 Task: Search one way flight ticket for 3 adults, 3 children in premium economy from Watertown: Watertown International Airport to Gillette: Gillette Campbell County Airport on 5-1-2023. Choice of flights is JetBlue. Outbound departure time preference is 8:45. 
Action: Mouse moved to (233, 262)
Screenshot: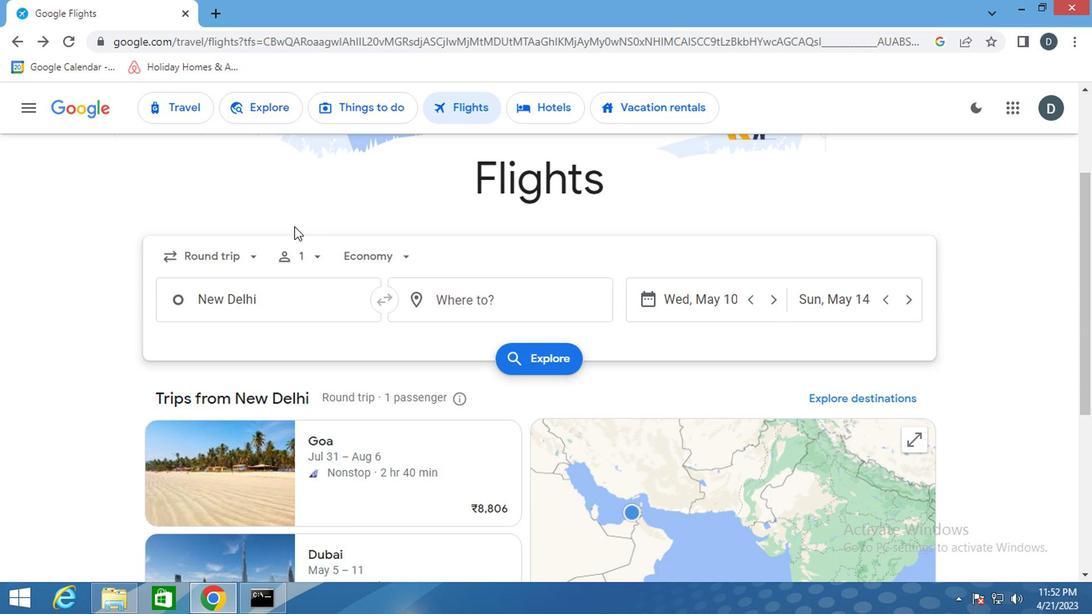 
Action: Mouse pressed left at (233, 262)
Screenshot: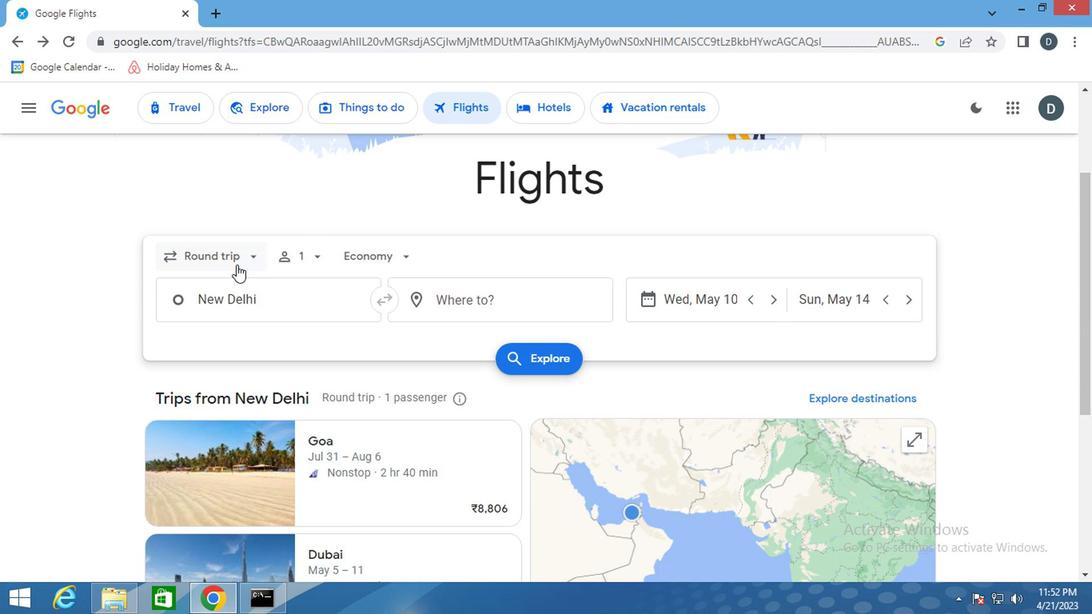 
Action: Mouse moved to (241, 334)
Screenshot: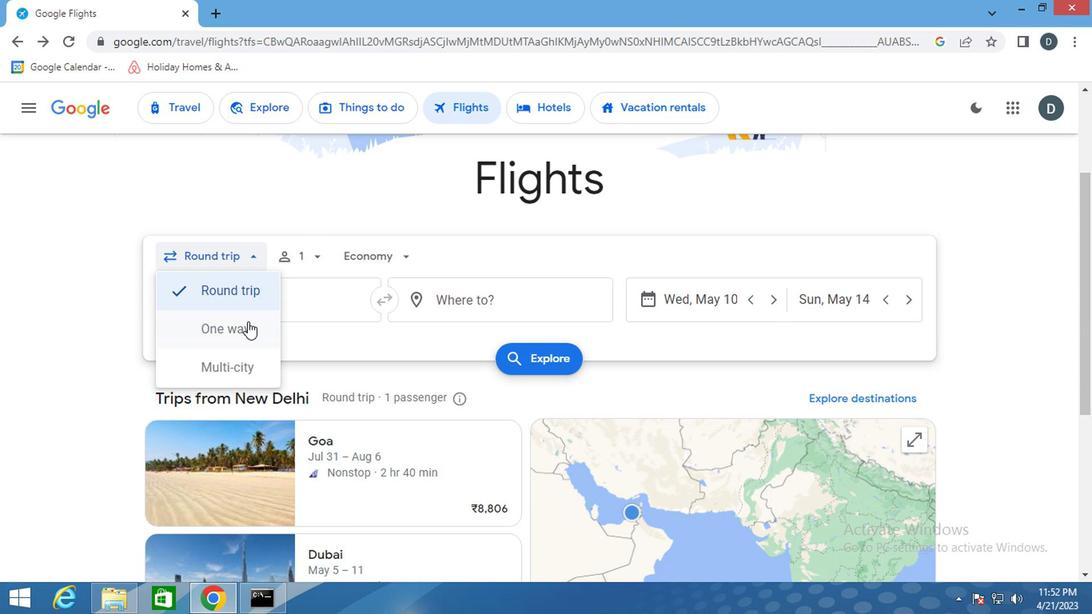 
Action: Mouse pressed left at (241, 334)
Screenshot: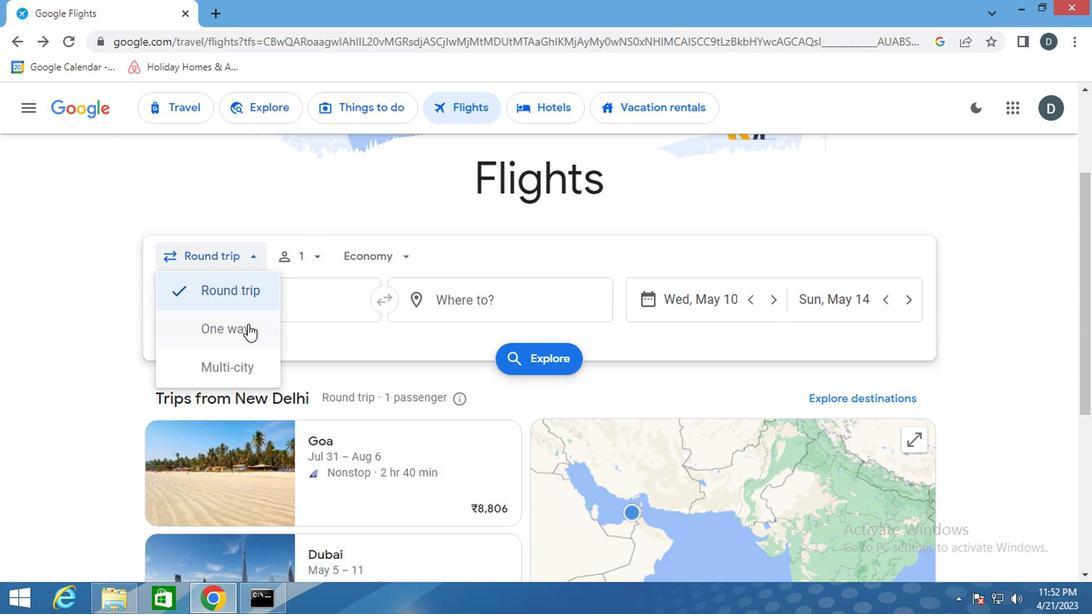 
Action: Mouse moved to (310, 258)
Screenshot: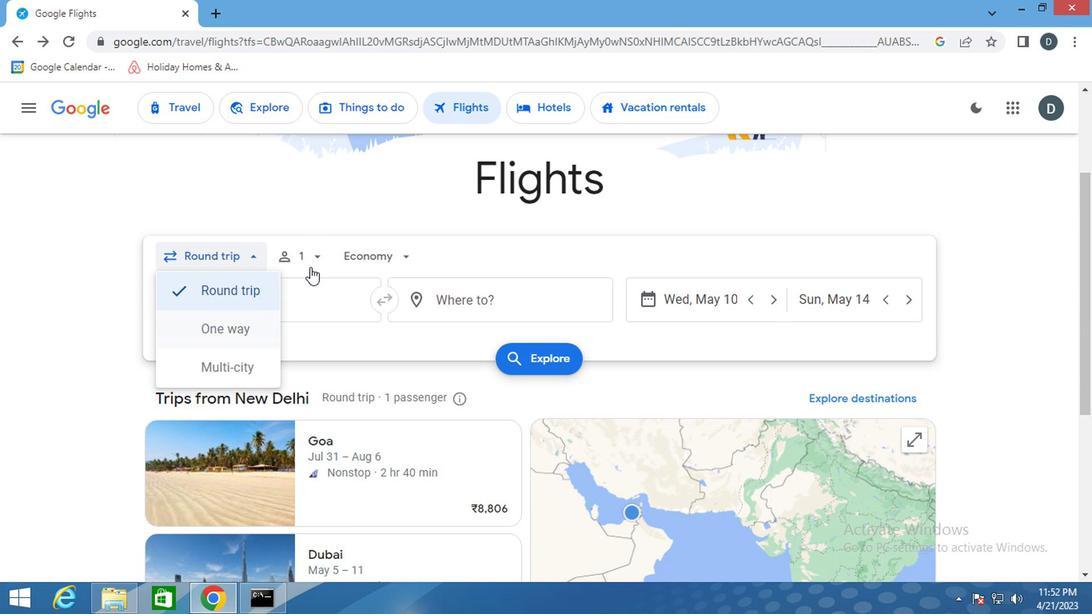 
Action: Mouse pressed left at (310, 258)
Screenshot: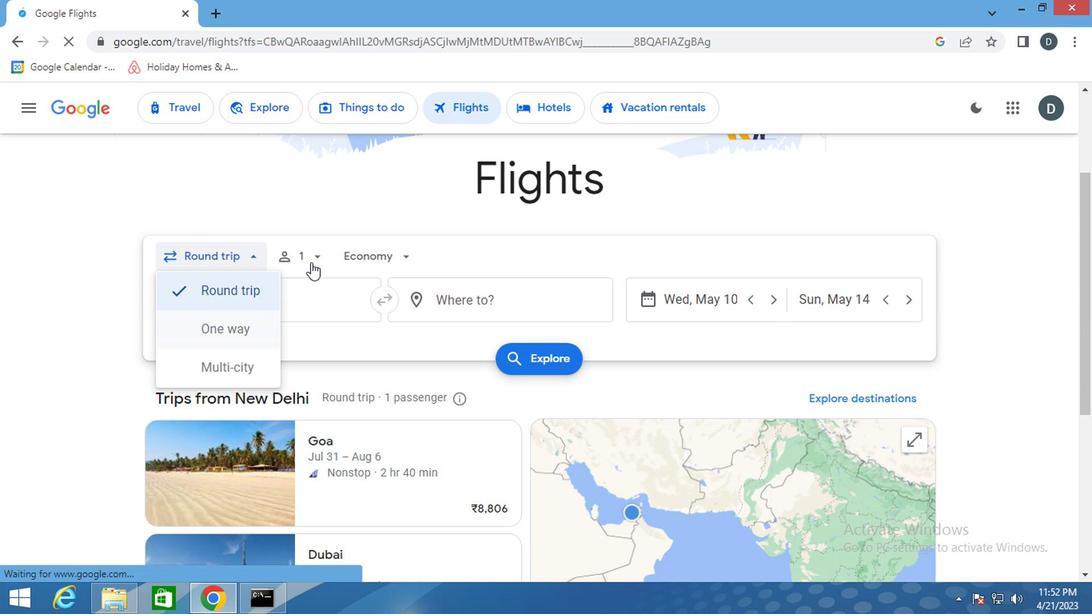 
Action: Mouse moved to (421, 291)
Screenshot: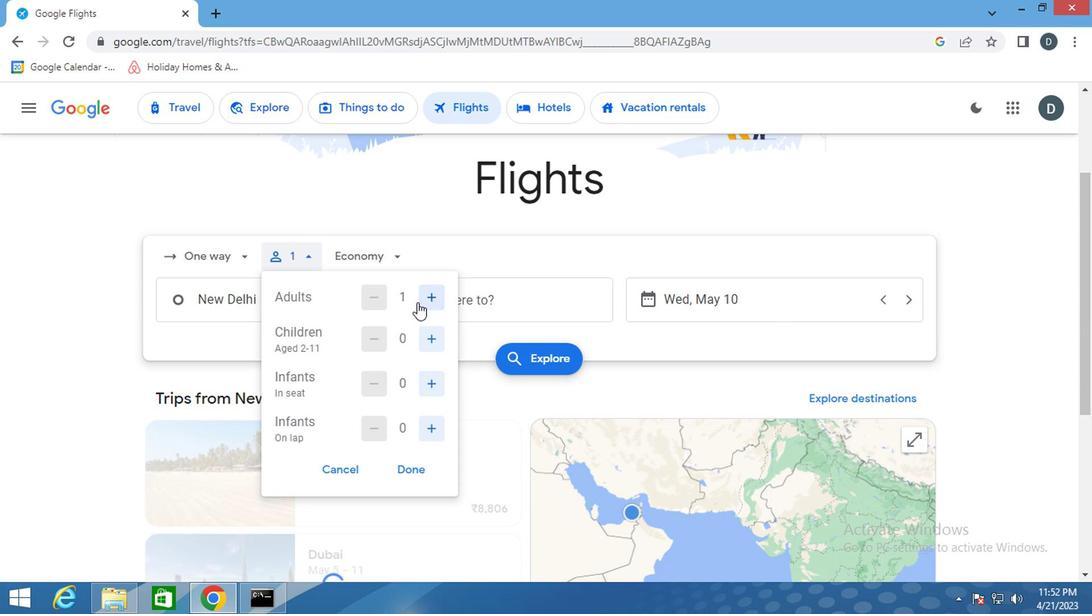 
Action: Mouse pressed left at (421, 291)
Screenshot: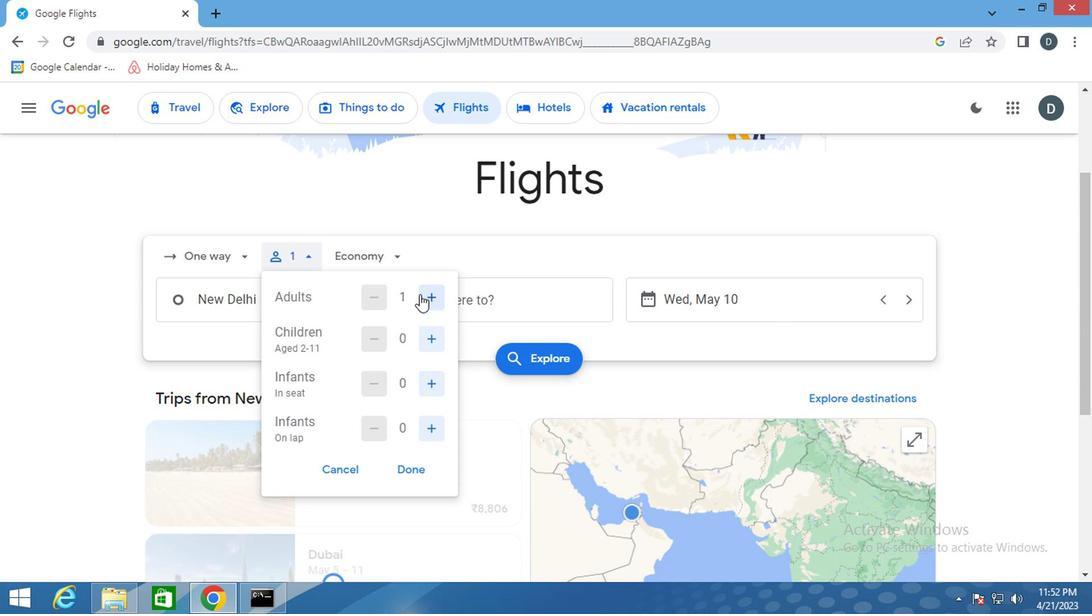 
Action: Mouse pressed left at (421, 291)
Screenshot: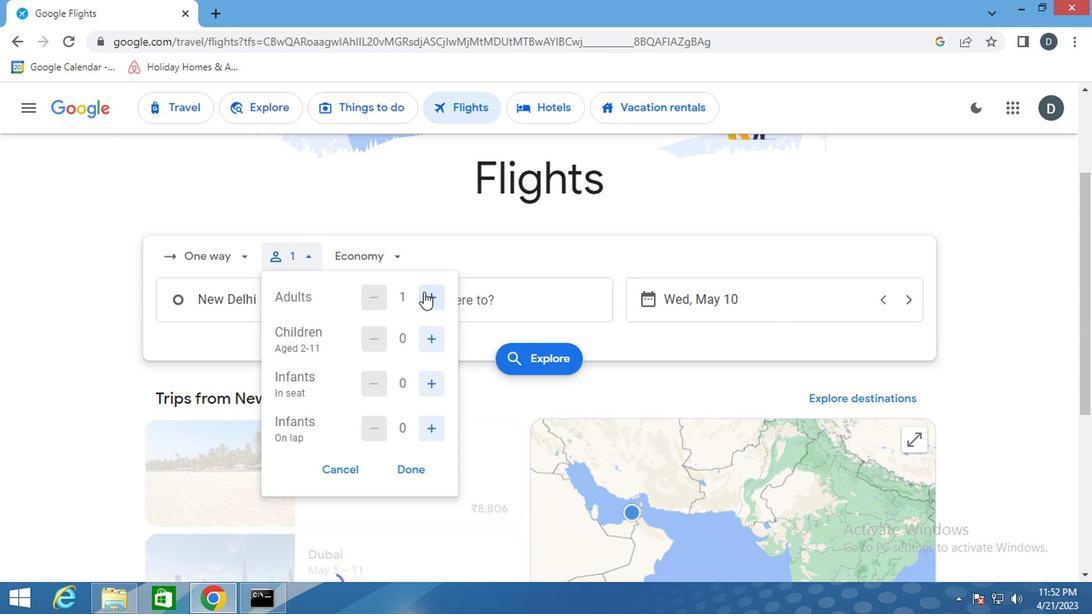 
Action: Mouse moved to (423, 344)
Screenshot: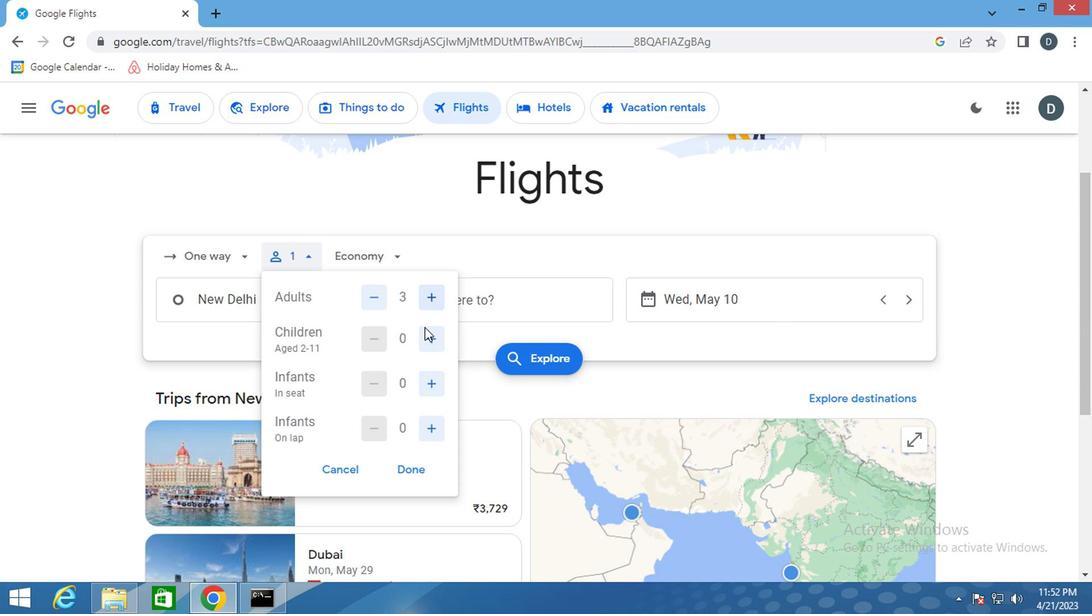 
Action: Mouse pressed left at (423, 344)
Screenshot: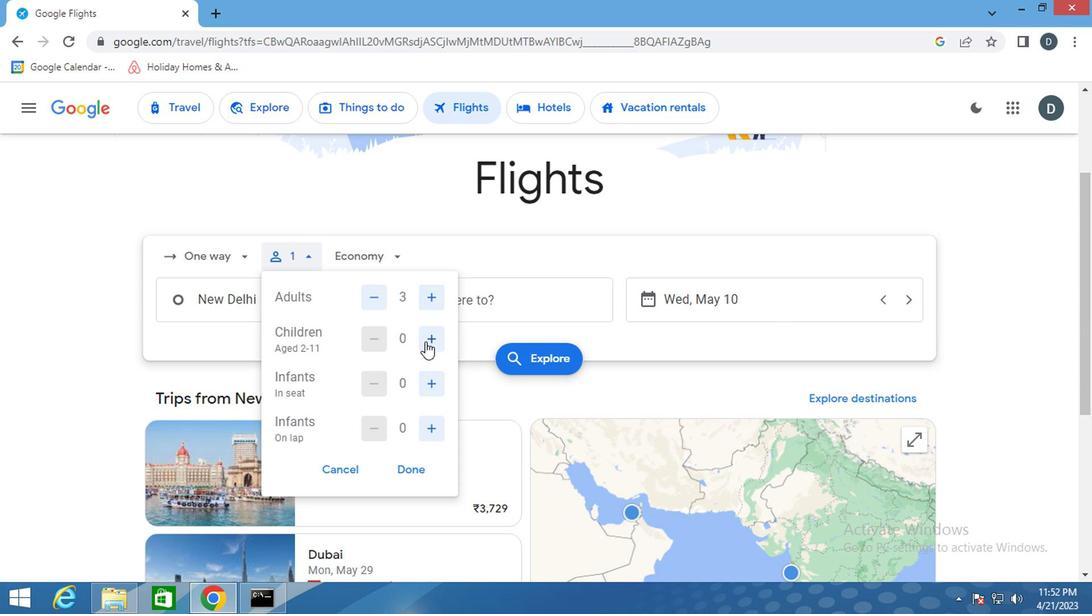 
Action: Mouse pressed left at (423, 344)
Screenshot: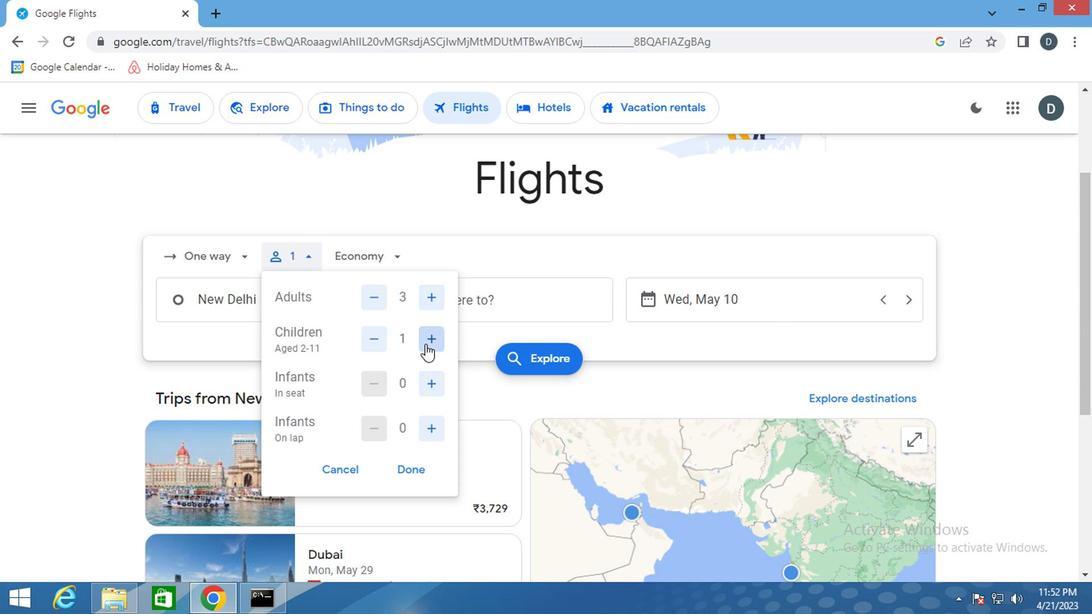 
Action: Mouse pressed left at (423, 344)
Screenshot: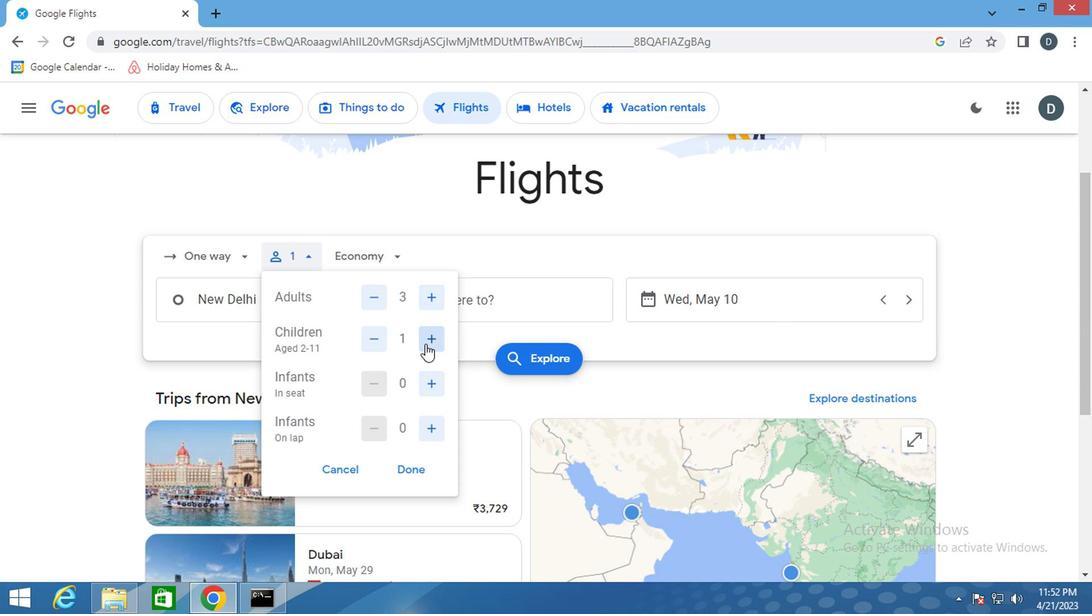 
Action: Mouse moved to (410, 477)
Screenshot: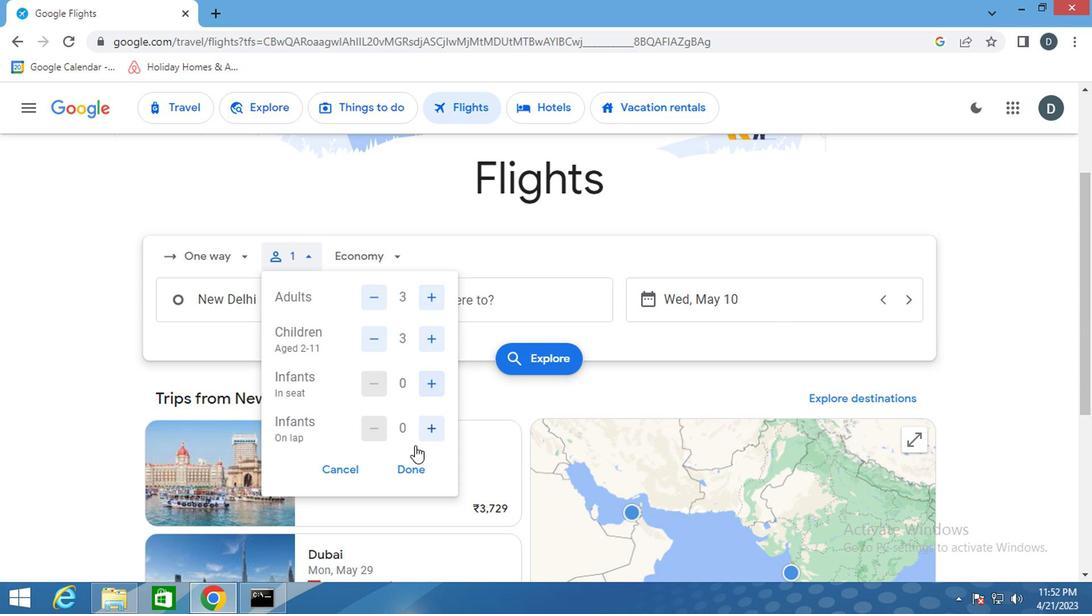 
Action: Mouse pressed left at (410, 477)
Screenshot: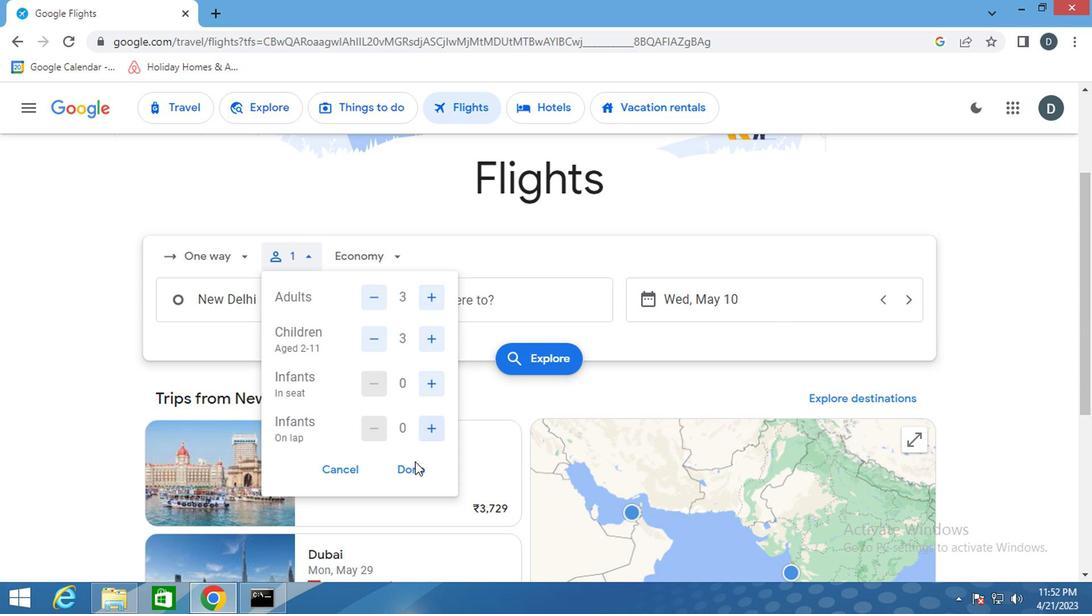 
Action: Mouse moved to (370, 259)
Screenshot: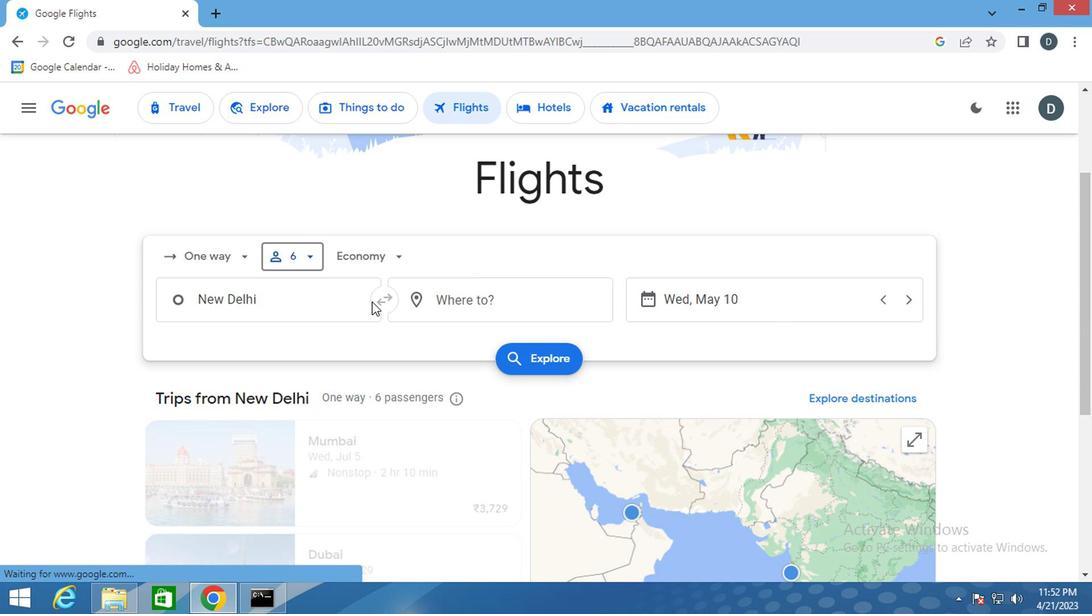 
Action: Mouse pressed left at (370, 259)
Screenshot: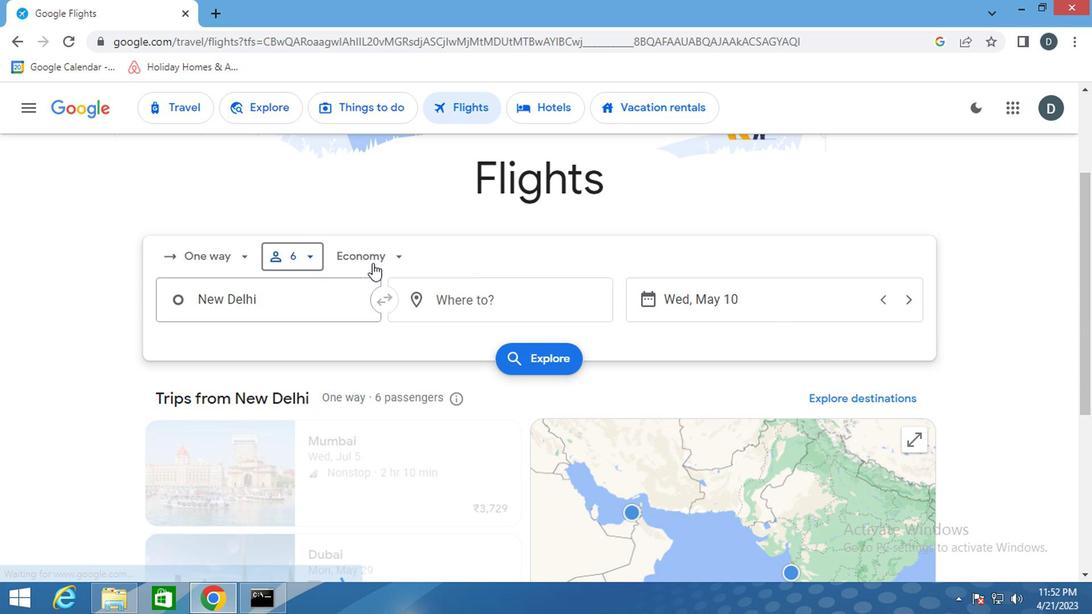 
Action: Mouse moved to (445, 335)
Screenshot: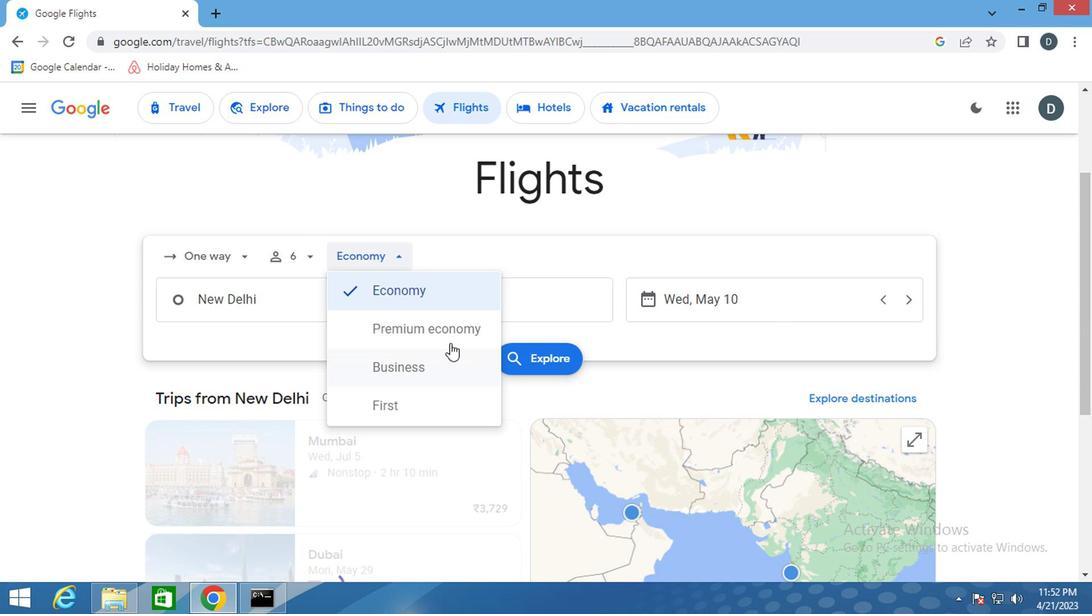 
Action: Mouse pressed left at (445, 335)
Screenshot: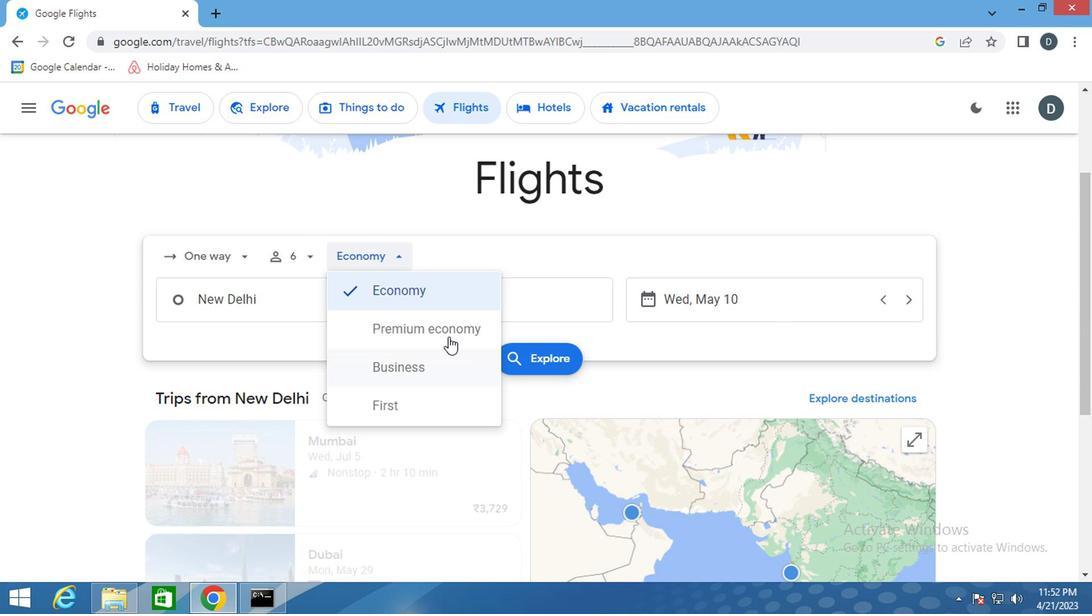 
Action: Mouse moved to (280, 304)
Screenshot: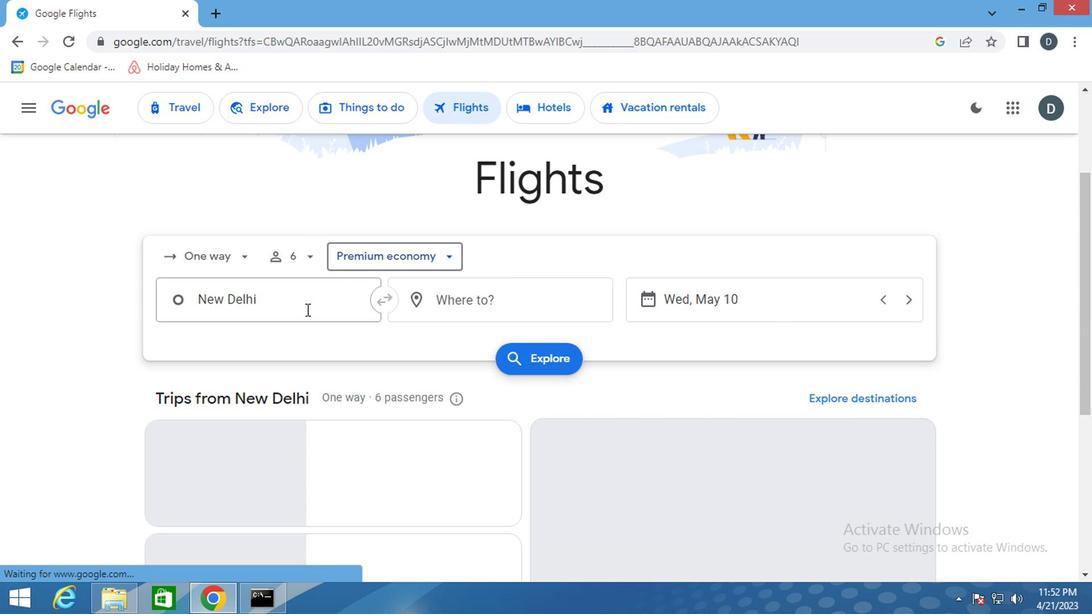 
Action: Mouse pressed left at (280, 304)
Screenshot: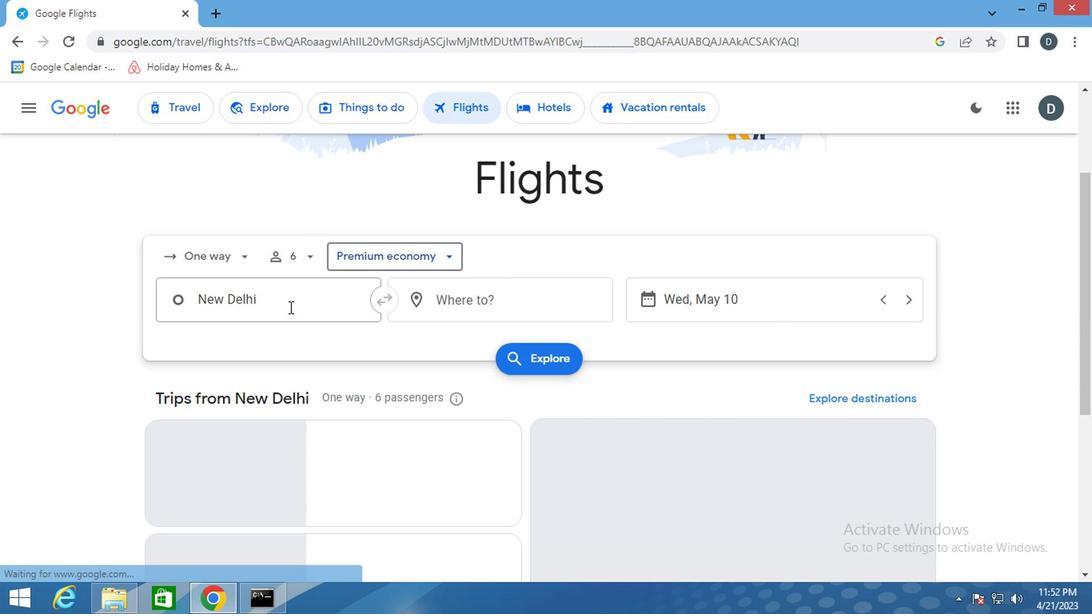
Action: Mouse moved to (294, 303)
Screenshot: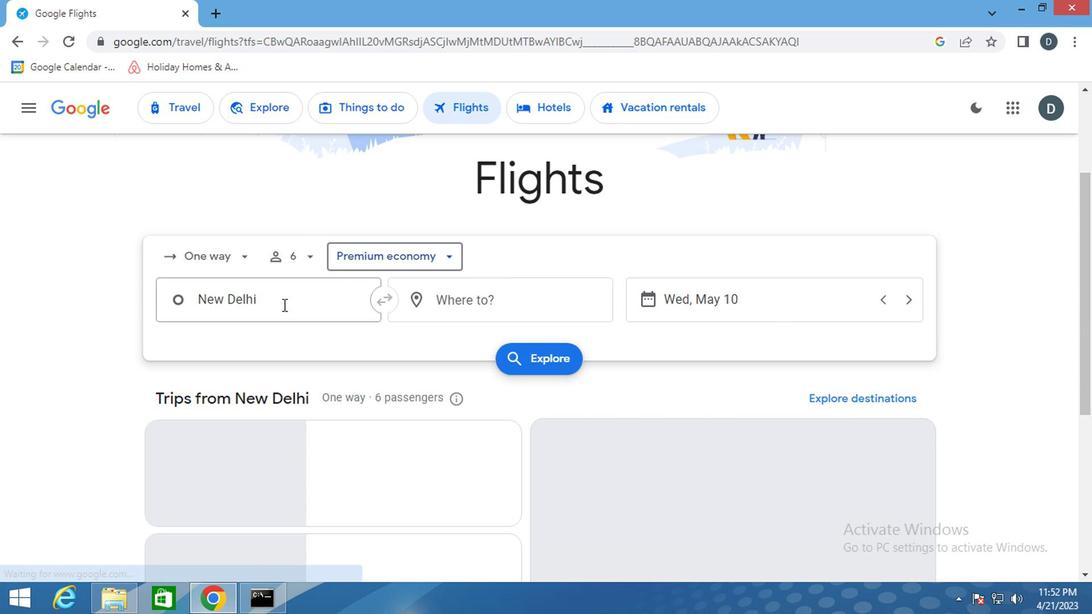 
Action: Key pressed <Key.shift>WATERTOWN
Screenshot: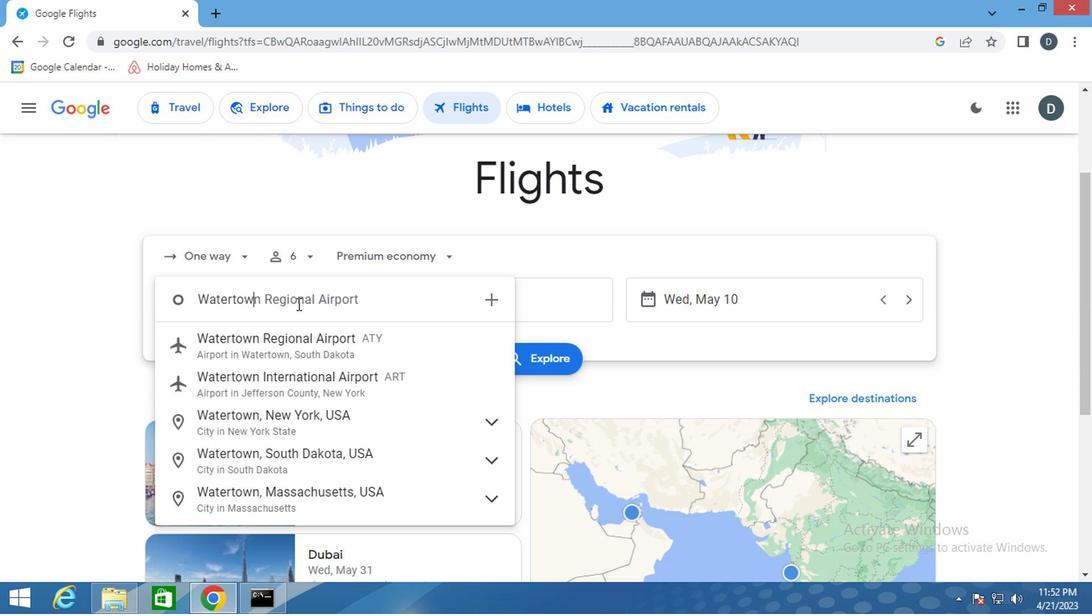 
Action: Mouse moved to (409, 384)
Screenshot: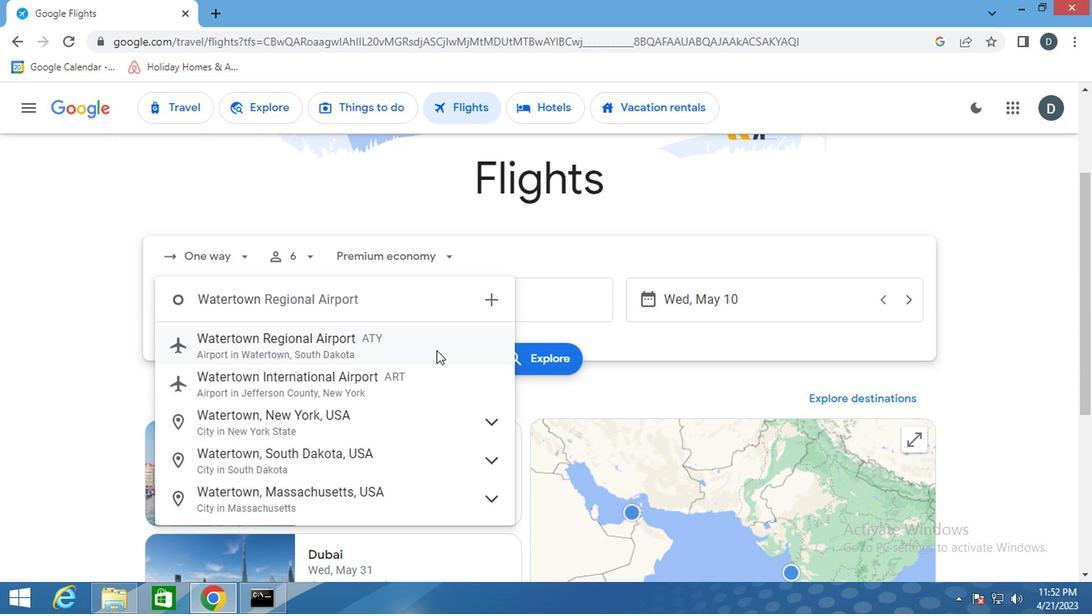 
Action: Mouse pressed left at (409, 384)
Screenshot: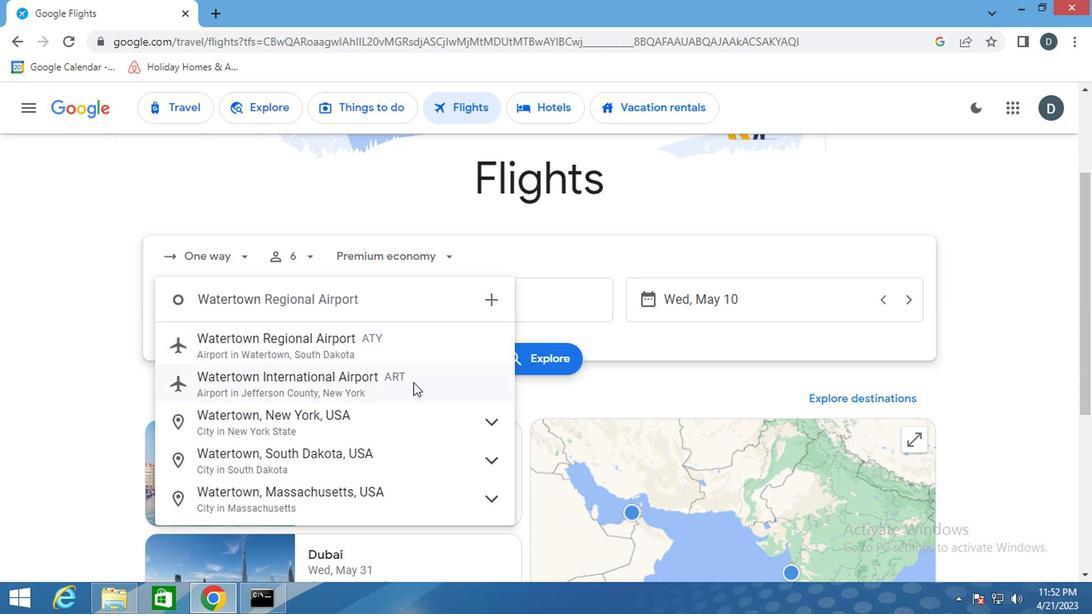 
Action: Mouse moved to (450, 291)
Screenshot: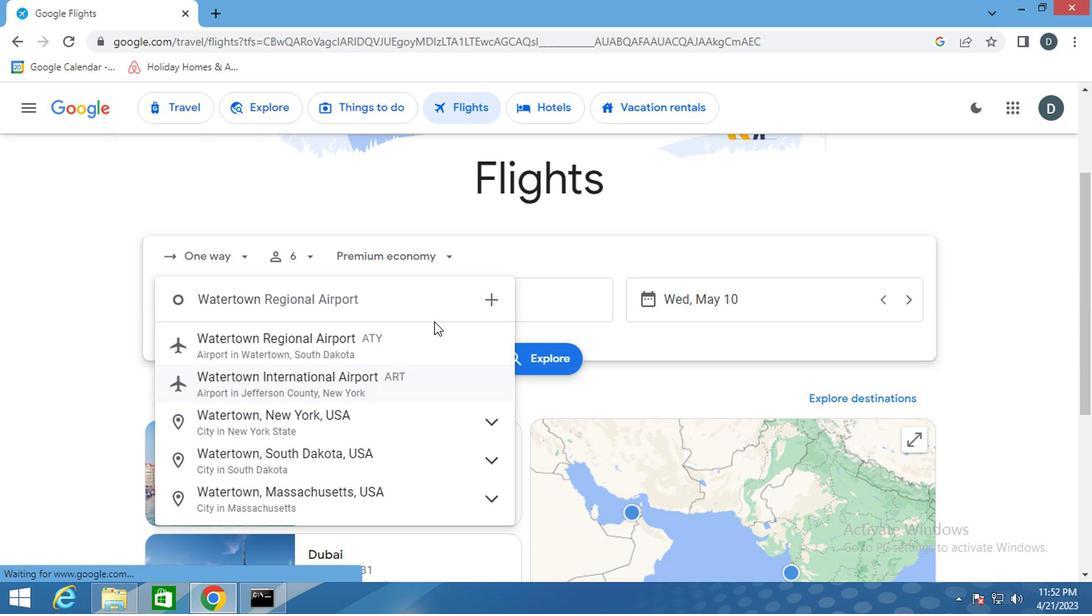 
Action: Mouse pressed left at (450, 291)
Screenshot: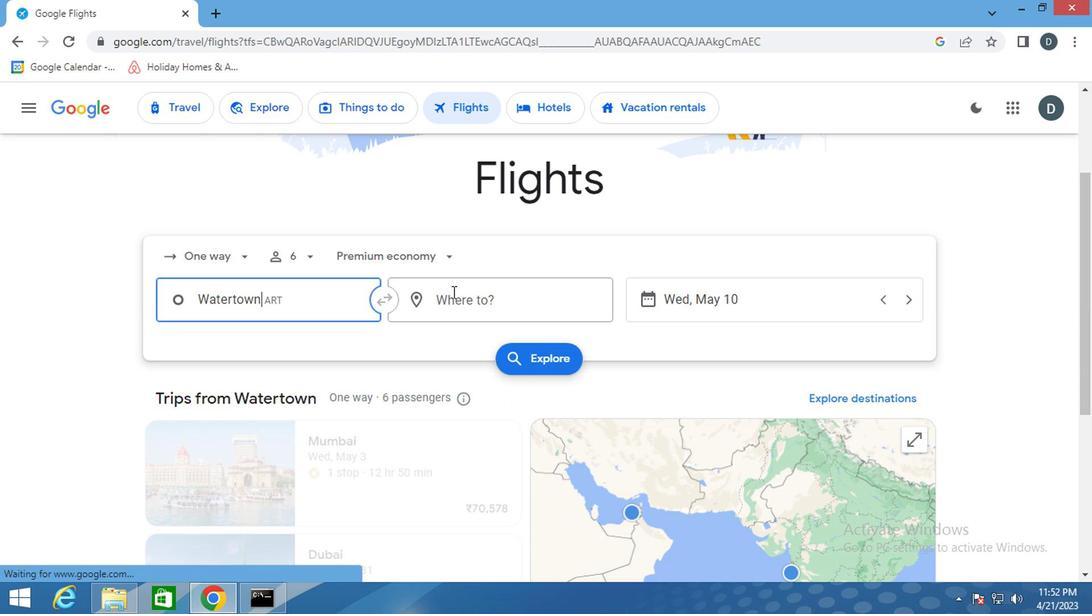 
Action: Mouse moved to (451, 290)
Screenshot: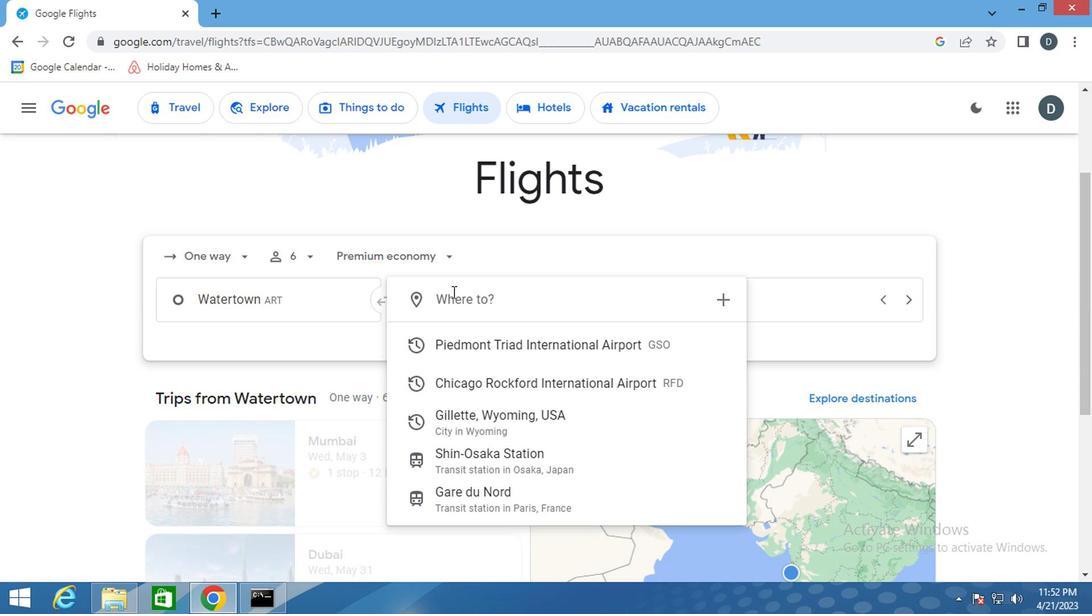 
Action: Key pressed <Key.shift>GILLETTE
Screenshot: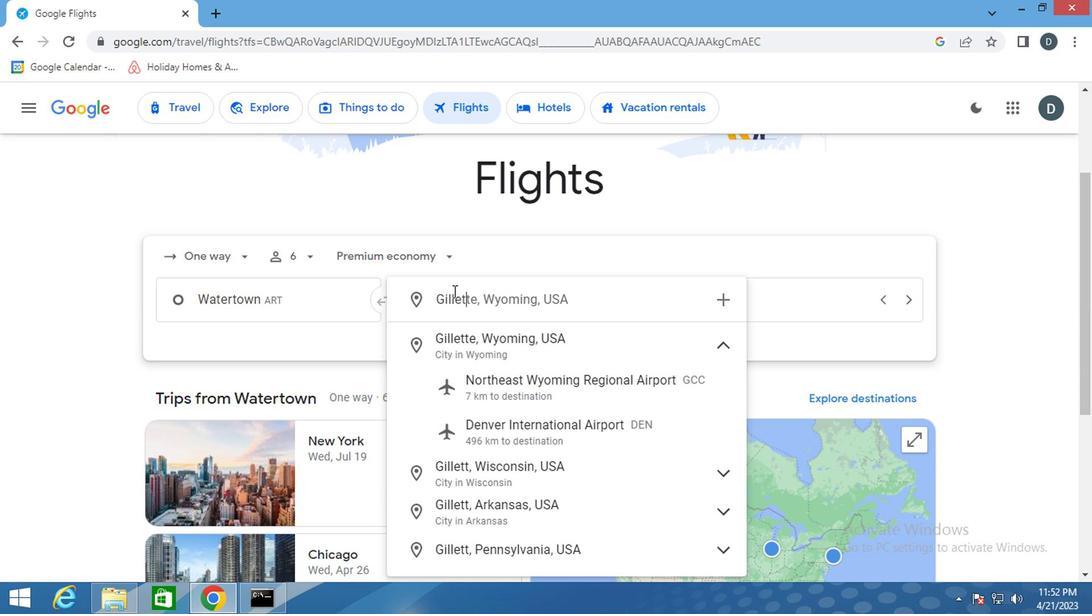 
Action: Mouse moved to (531, 347)
Screenshot: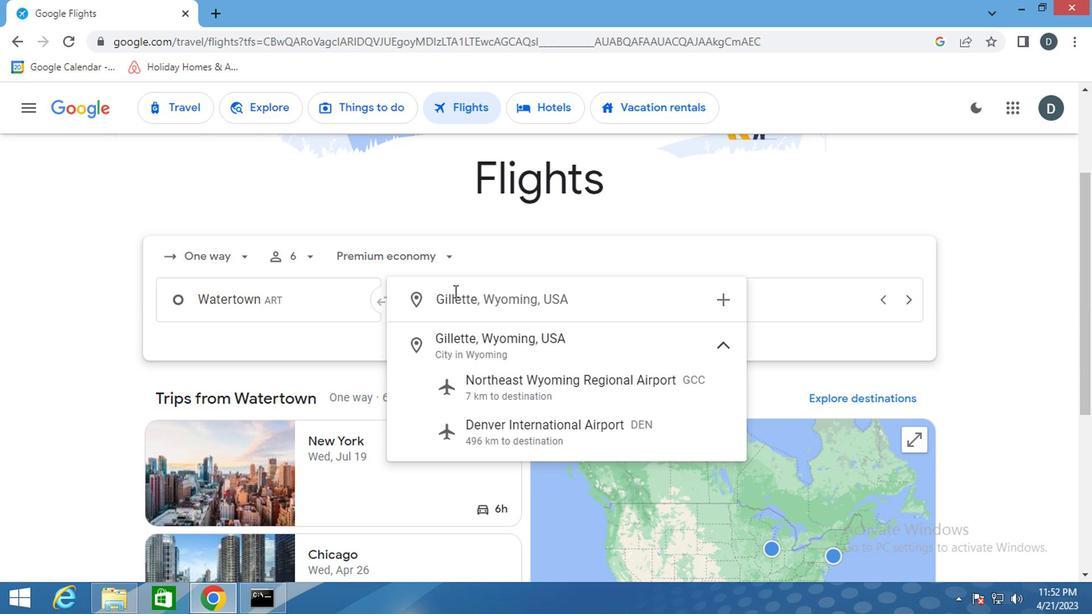 
Action: Mouse pressed left at (531, 347)
Screenshot: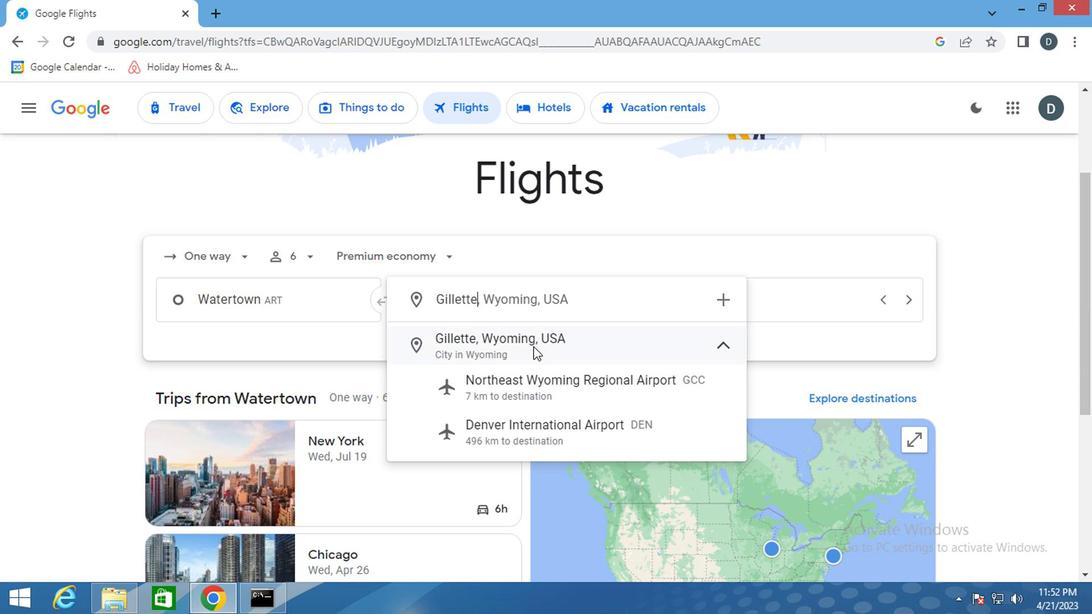 
Action: Mouse moved to (726, 294)
Screenshot: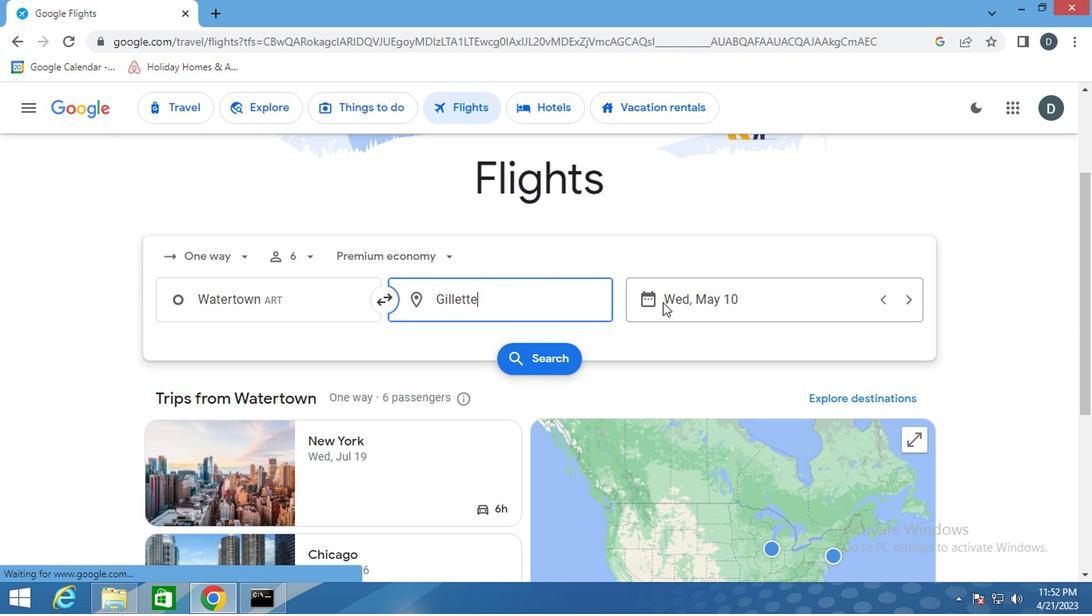 
Action: Mouse pressed left at (726, 294)
Screenshot: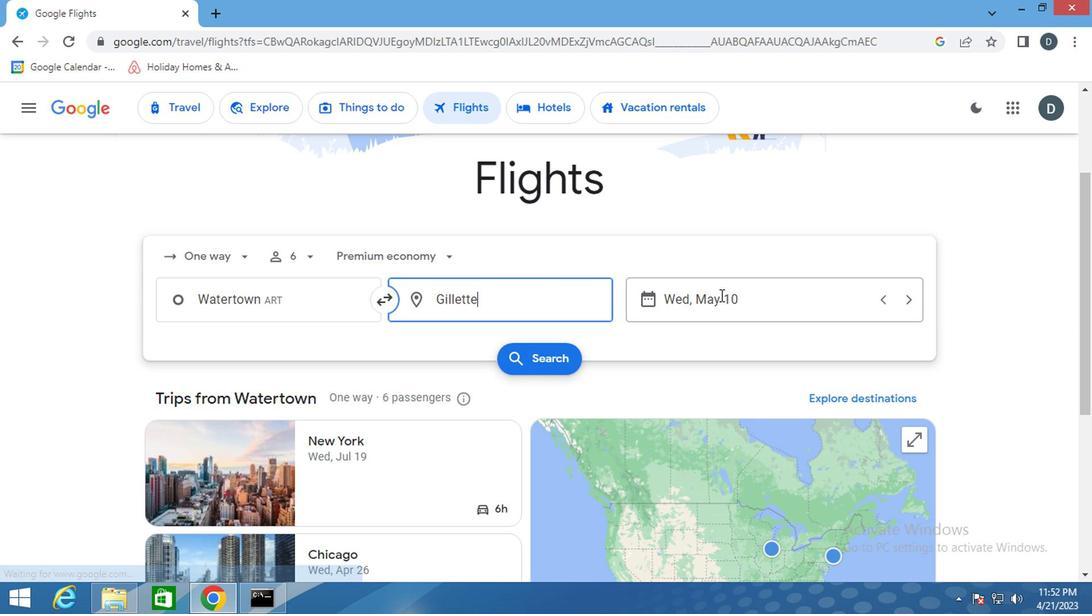 
Action: Mouse moved to (699, 284)
Screenshot: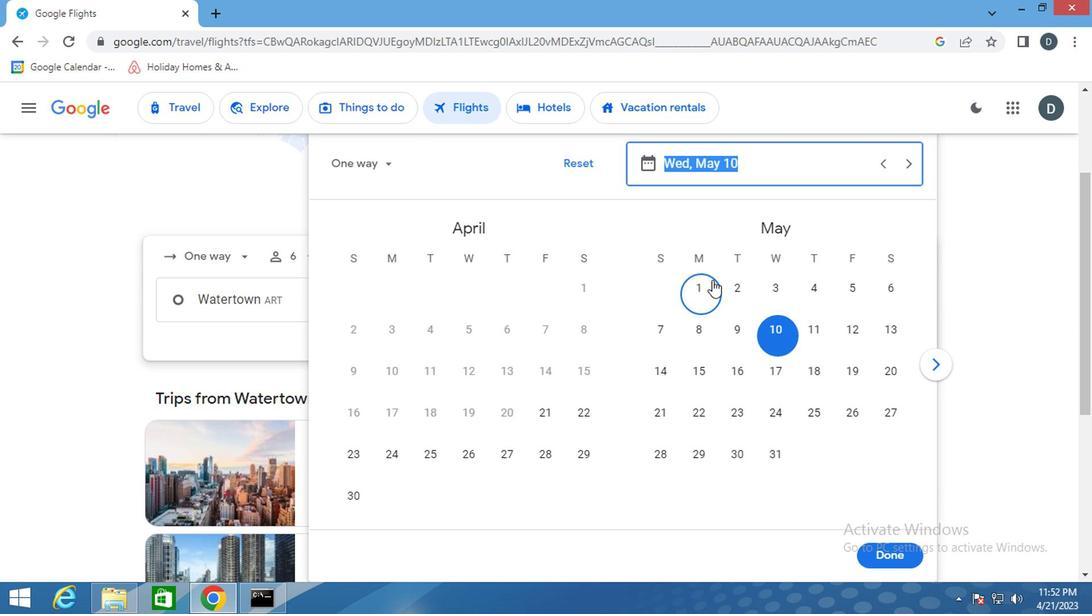 
Action: Mouse pressed left at (699, 284)
Screenshot: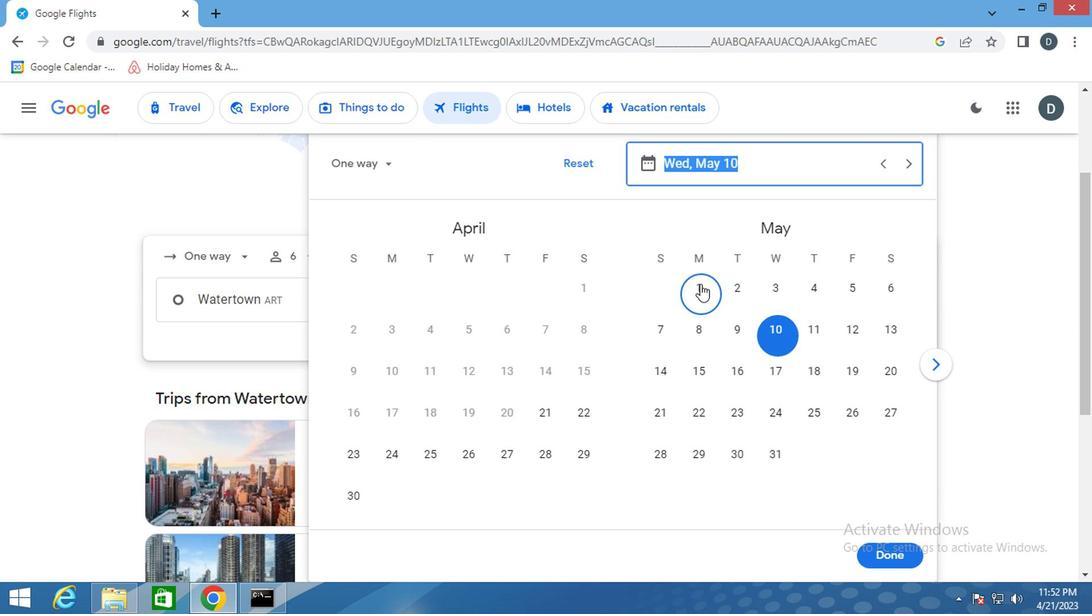 
Action: Mouse moved to (896, 555)
Screenshot: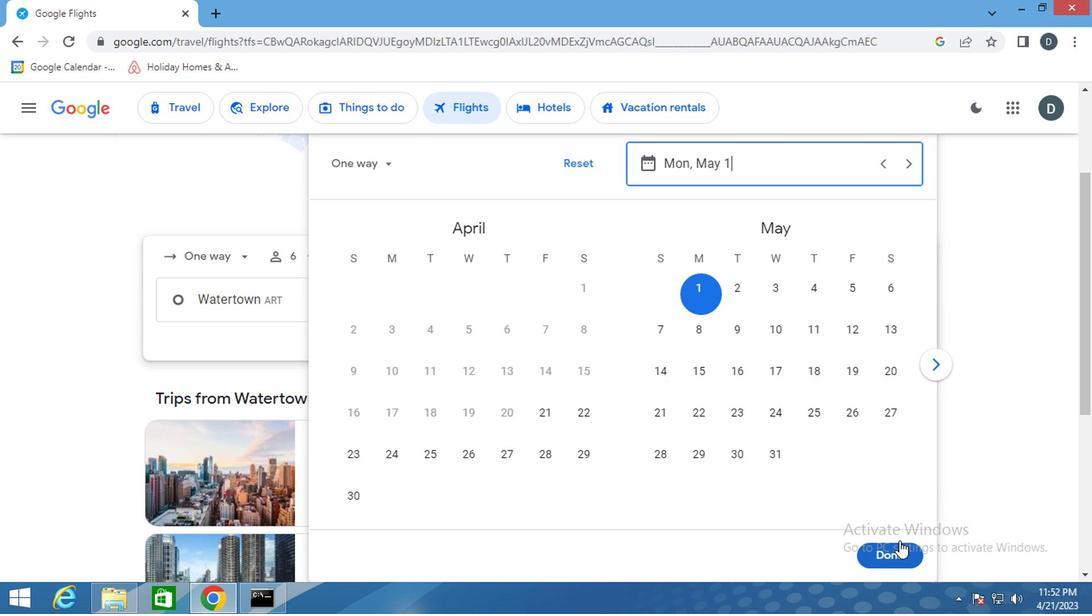 
Action: Mouse pressed left at (896, 555)
Screenshot: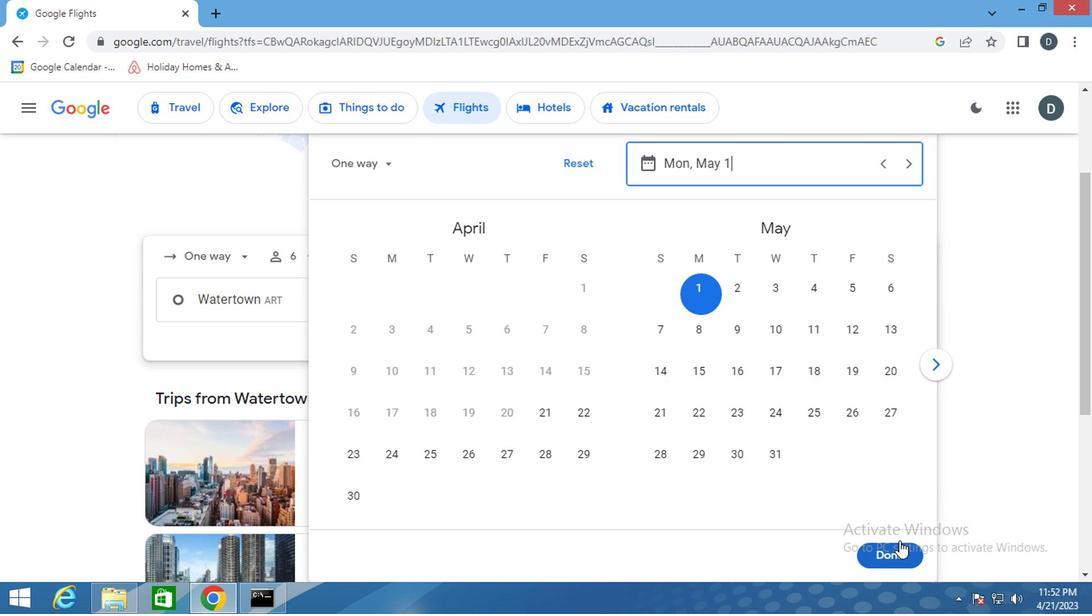 
Action: Mouse moved to (545, 358)
Screenshot: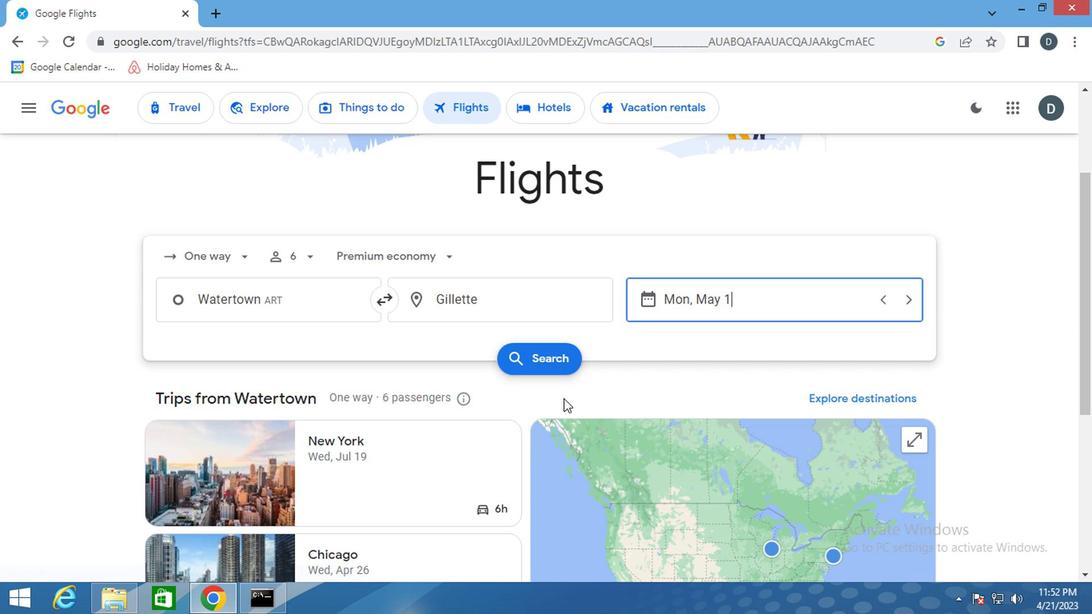 
Action: Mouse pressed left at (545, 358)
Screenshot: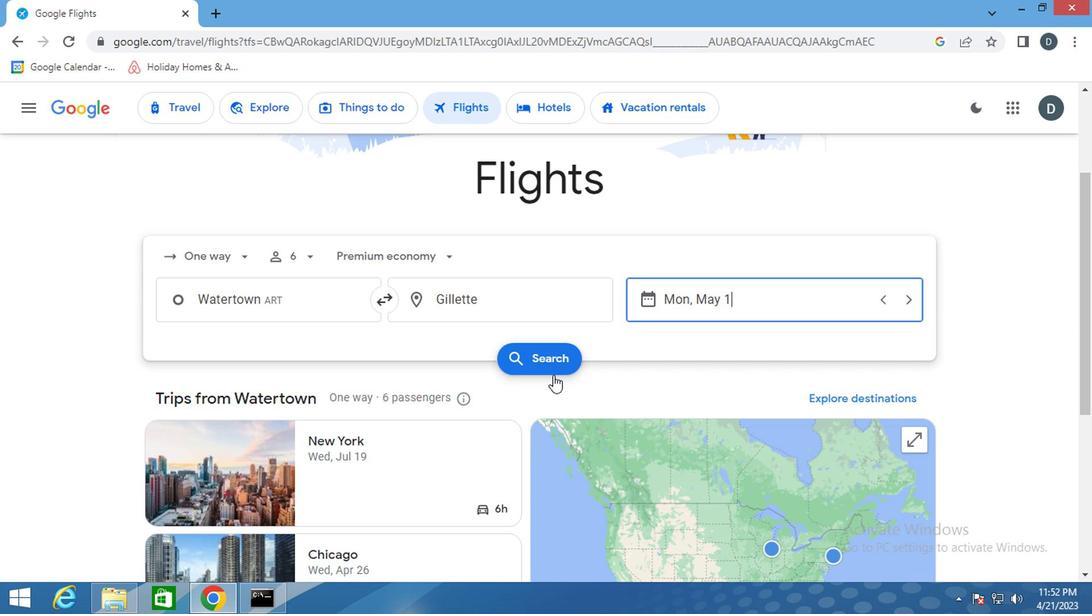 
Action: Mouse moved to (184, 254)
Screenshot: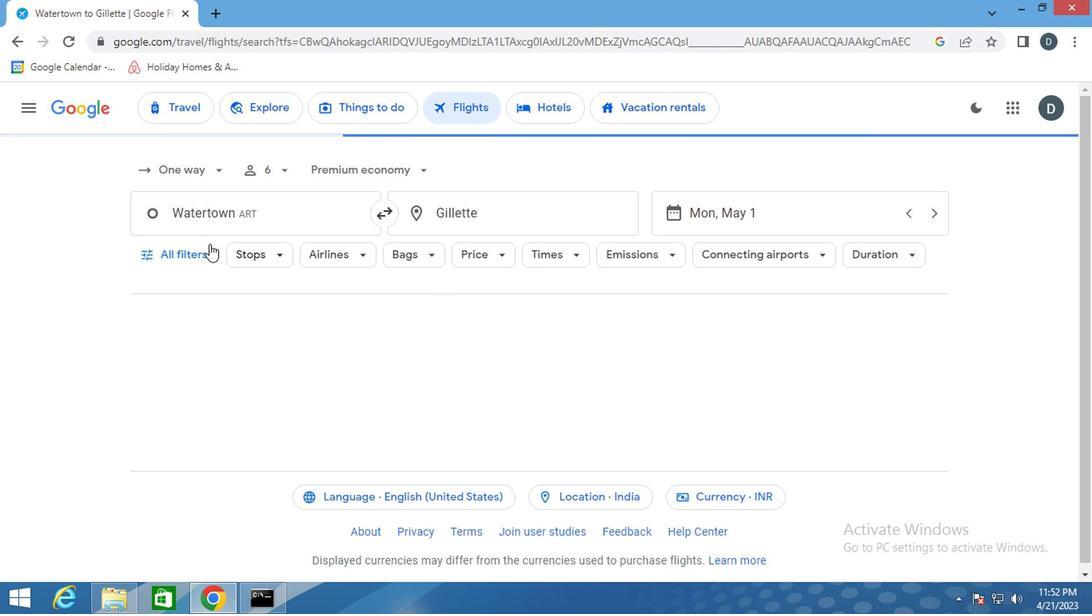 
Action: Mouse pressed left at (184, 254)
Screenshot: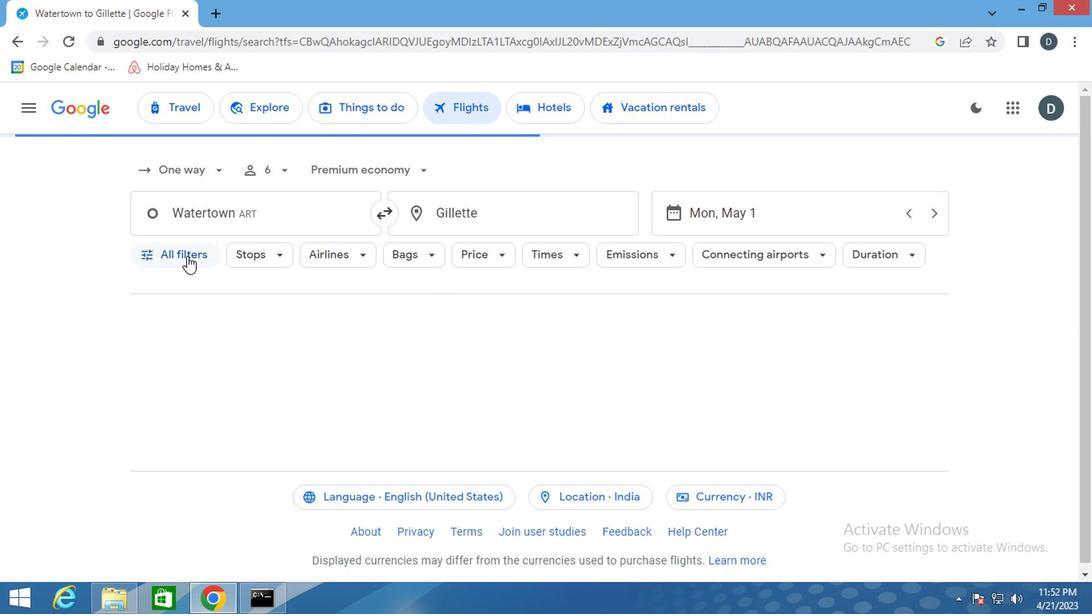 
Action: Mouse moved to (249, 434)
Screenshot: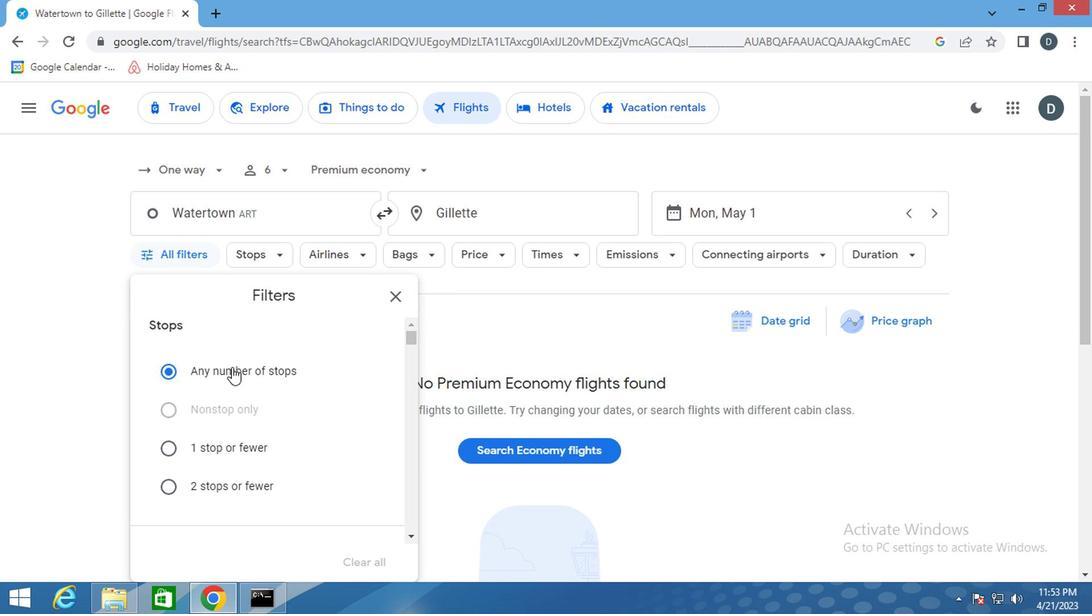 
Action: Mouse scrolled (249, 434) with delta (0, 0)
Screenshot: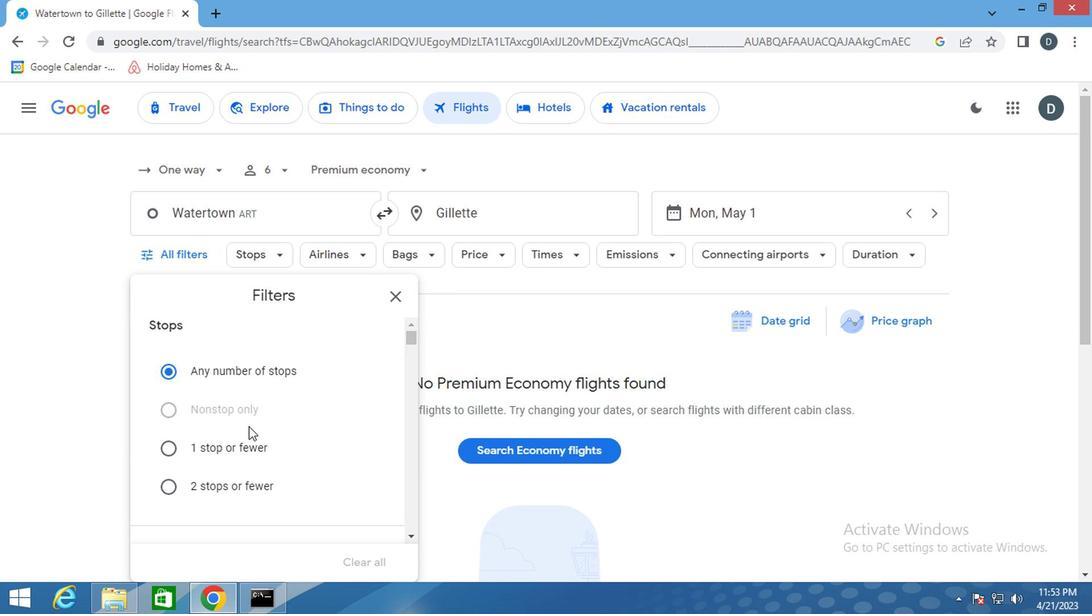 
Action: Mouse scrolled (249, 434) with delta (0, 0)
Screenshot: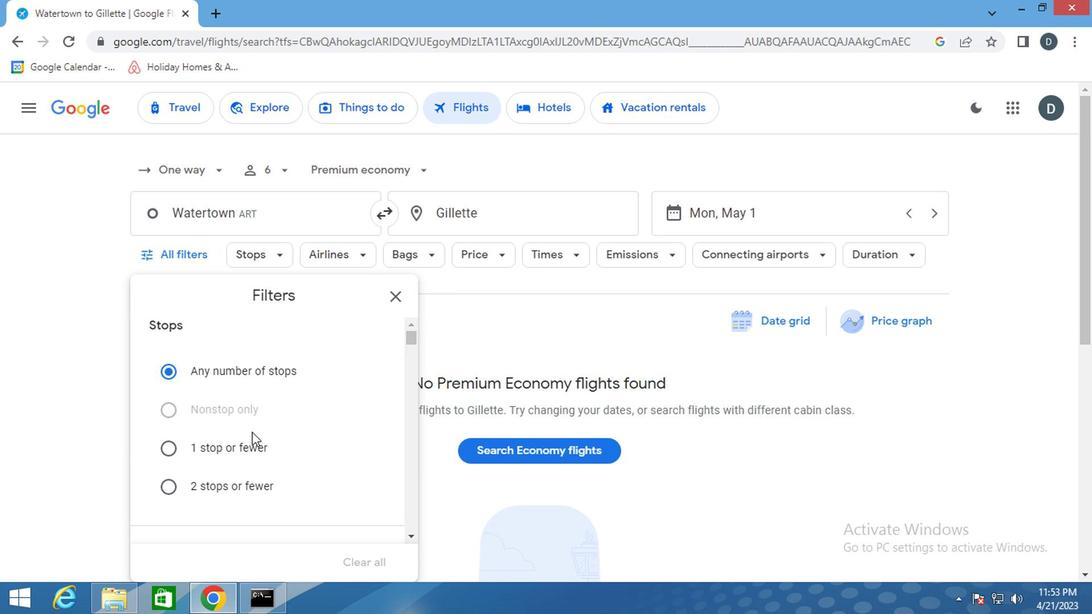 
Action: Mouse moved to (253, 430)
Screenshot: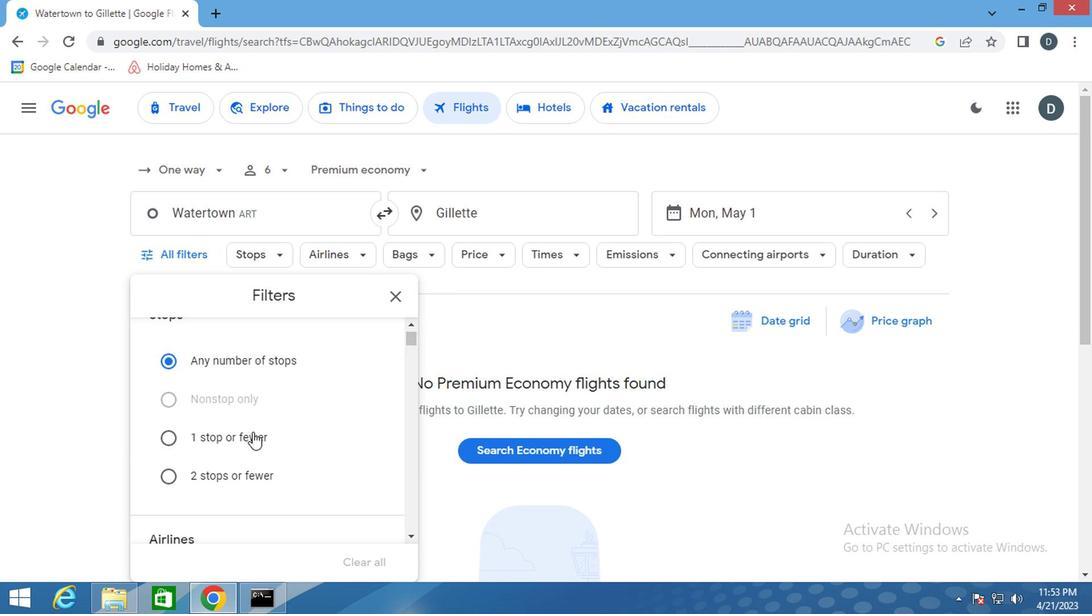 
Action: Mouse scrolled (253, 429) with delta (0, -1)
Screenshot: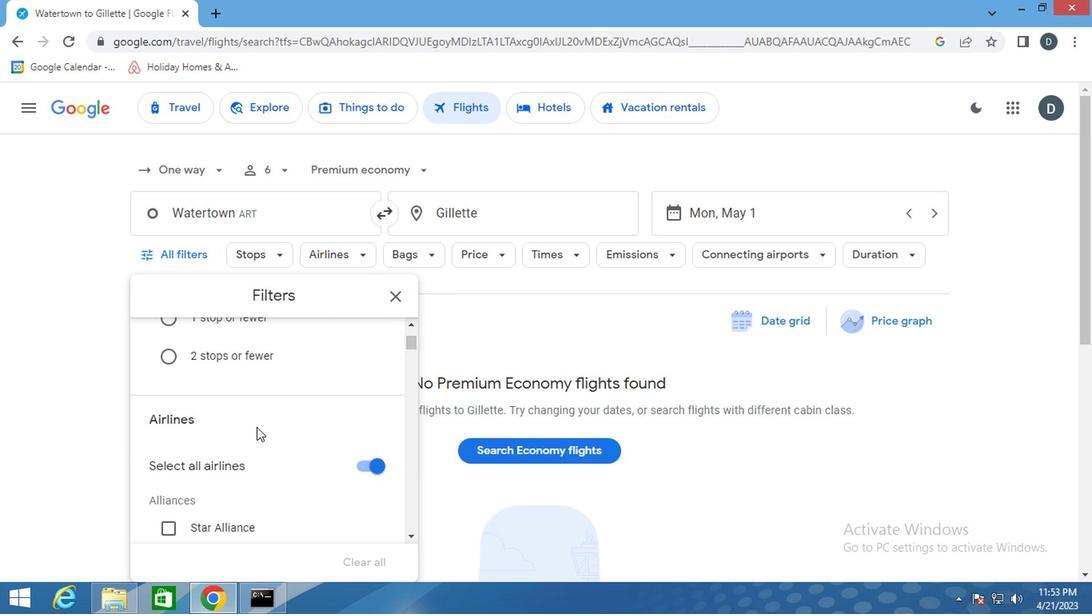 
Action: Mouse moved to (255, 428)
Screenshot: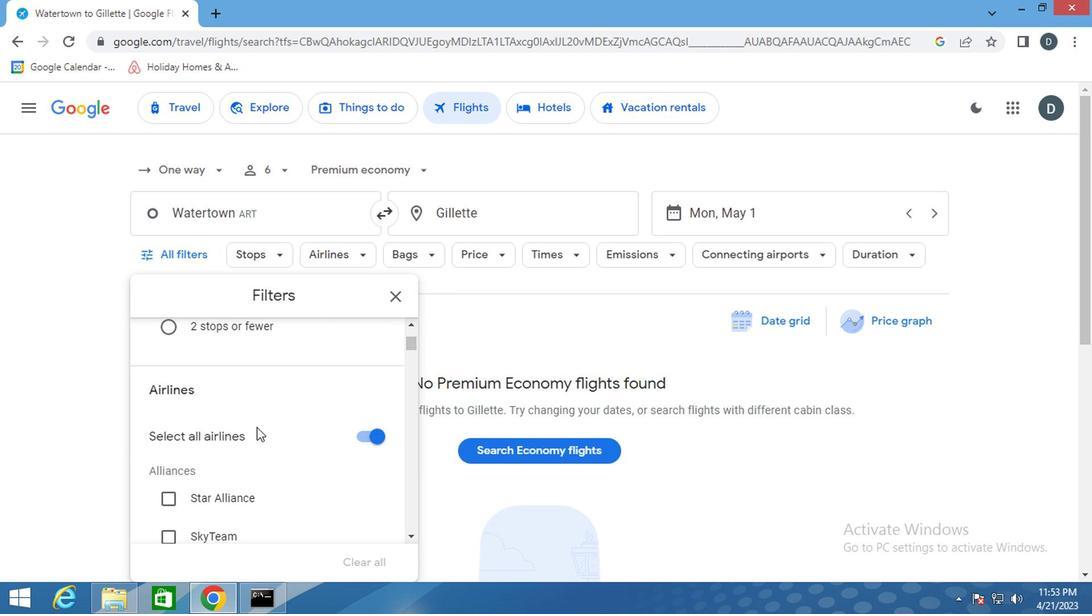 
Action: Mouse scrolled (255, 427) with delta (0, -1)
Screenshot: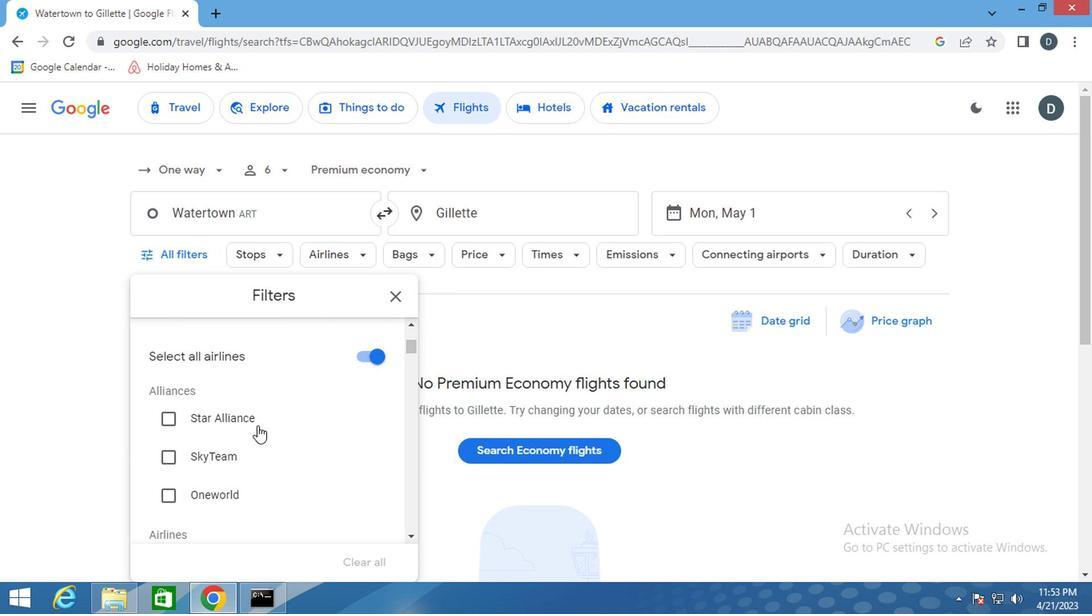 
Action: Mouse scrolled (255, 427) with delta (0, -1)
Screenshot: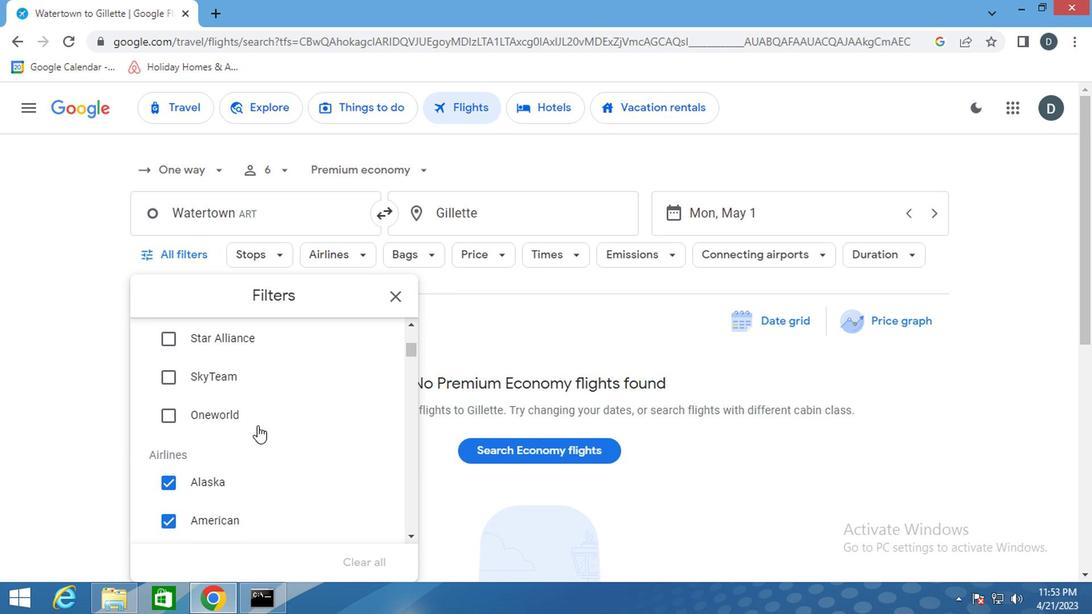 
Action: Mouse moved to (255, 428)
Screenshot: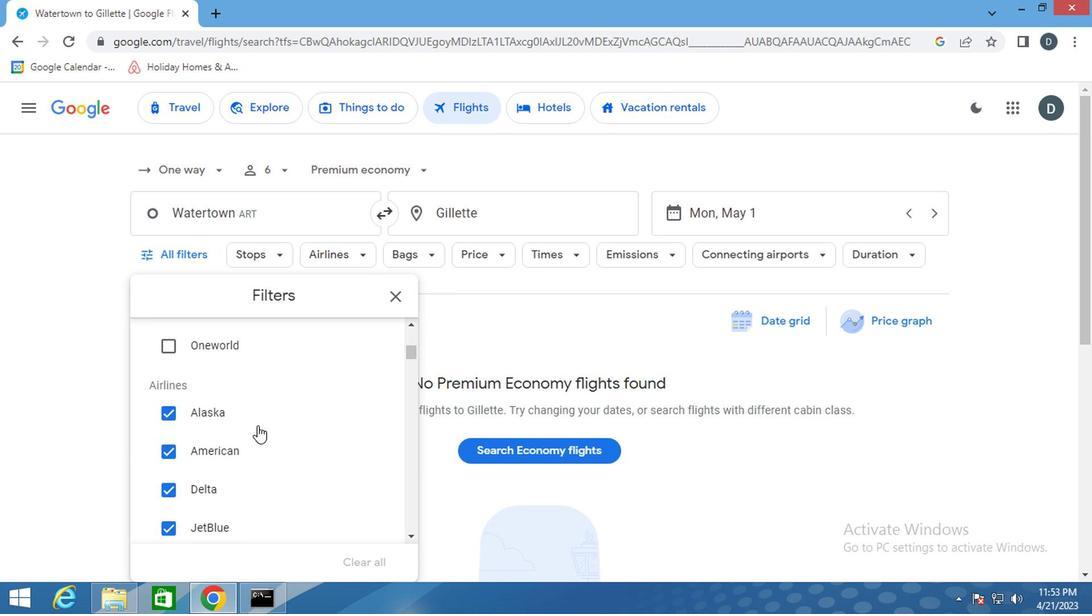 
Action: Mouse scrolled (255, 427) with delta (0, -1)
Screenshot: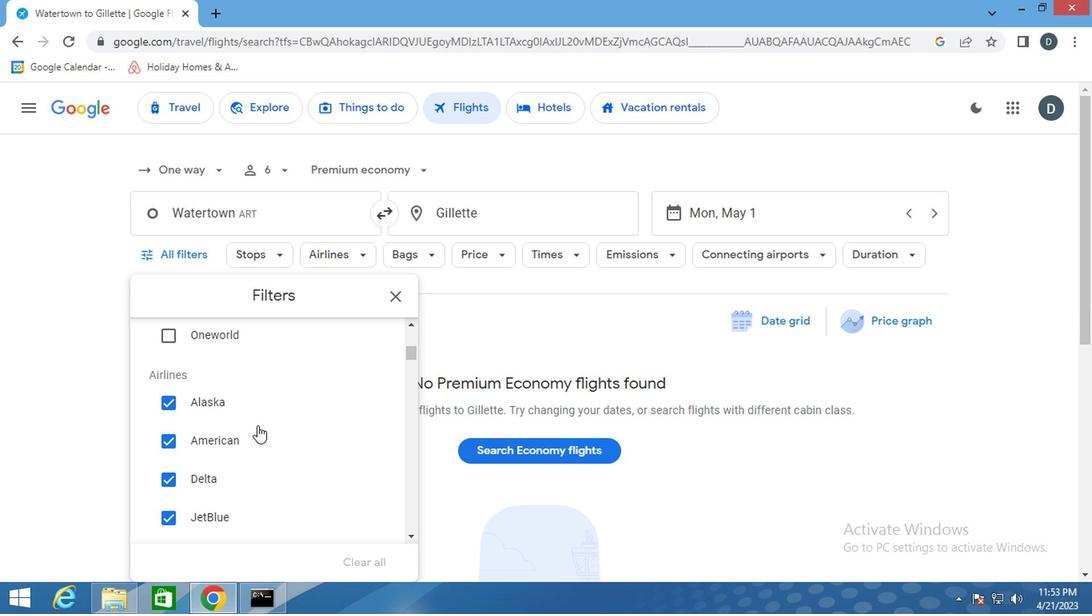 
Action: Mouse scrolled (255, 427) with delta (0, -1)
Screenshot: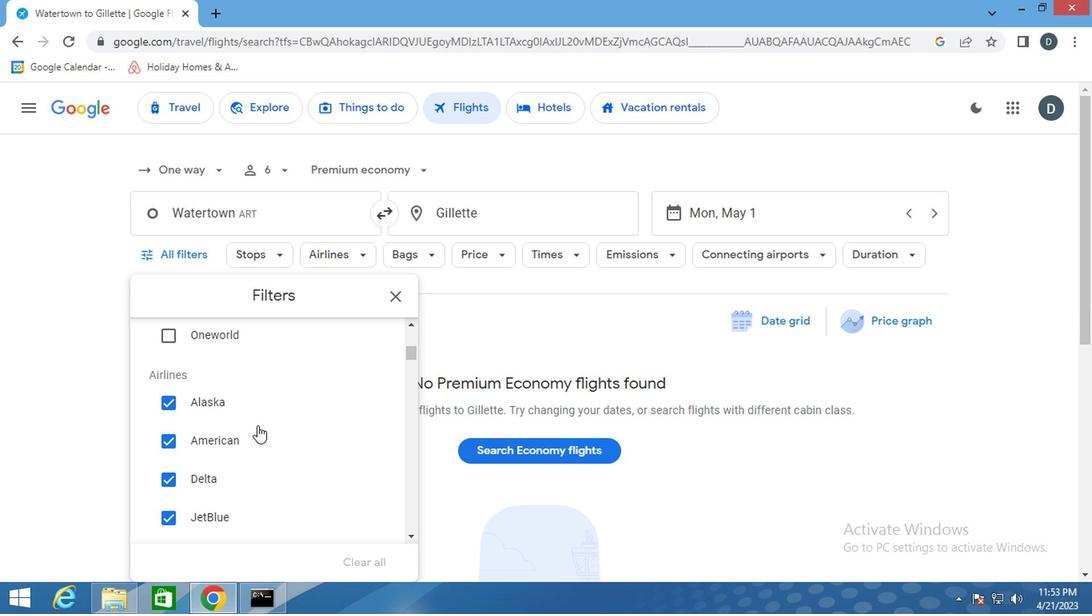 
Action: Mouse moved to (260, 424)
Screenshot: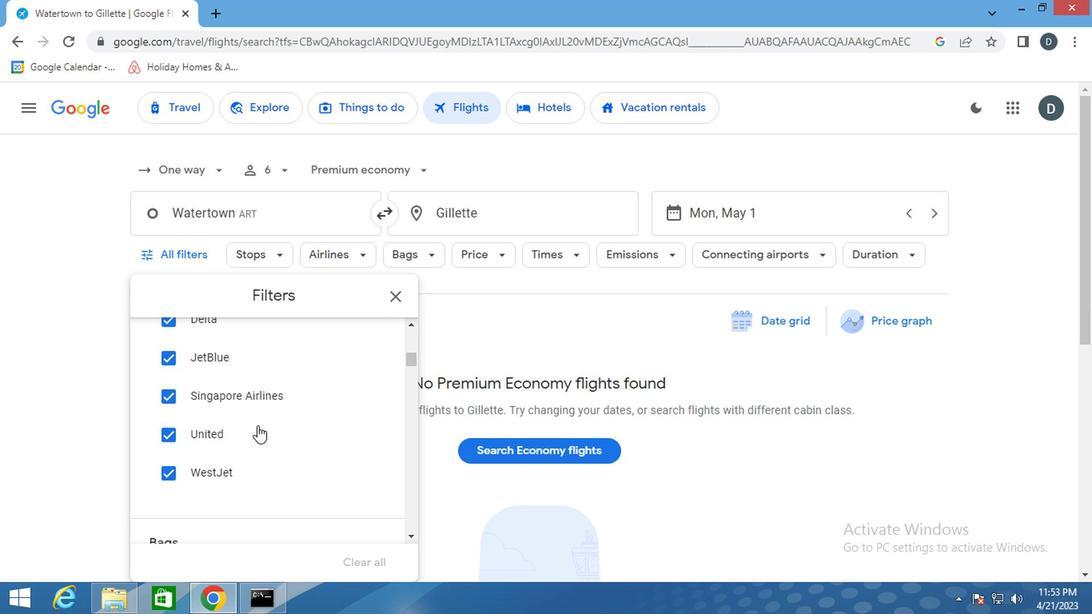 
Action: Mouse scrolled (260, 425) with delta (0, 0)
Screenshot: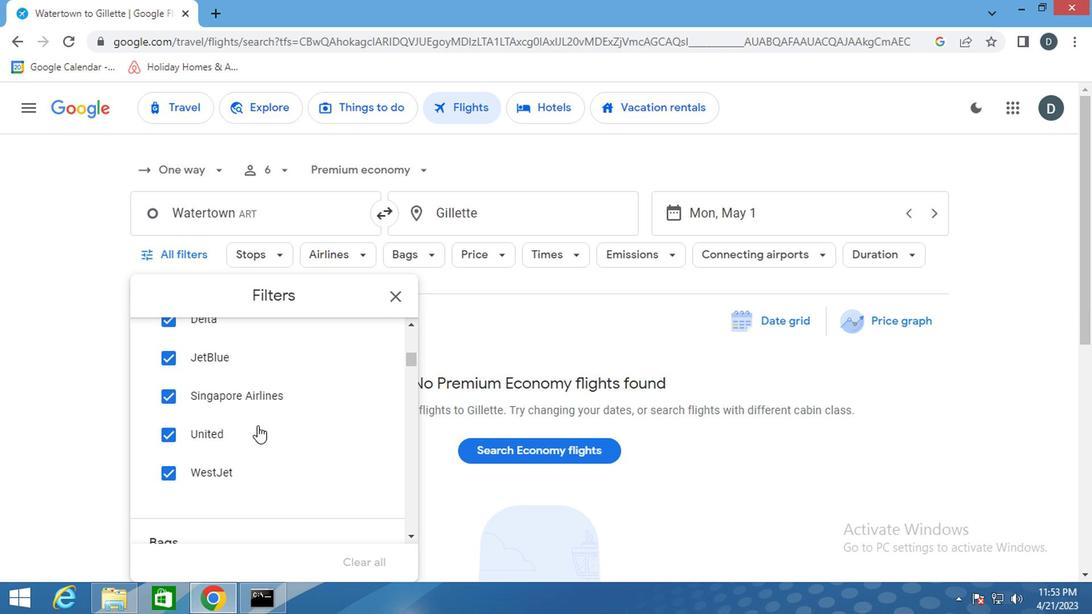 
Action: Mouse moved to (367, 434)
Screenshot: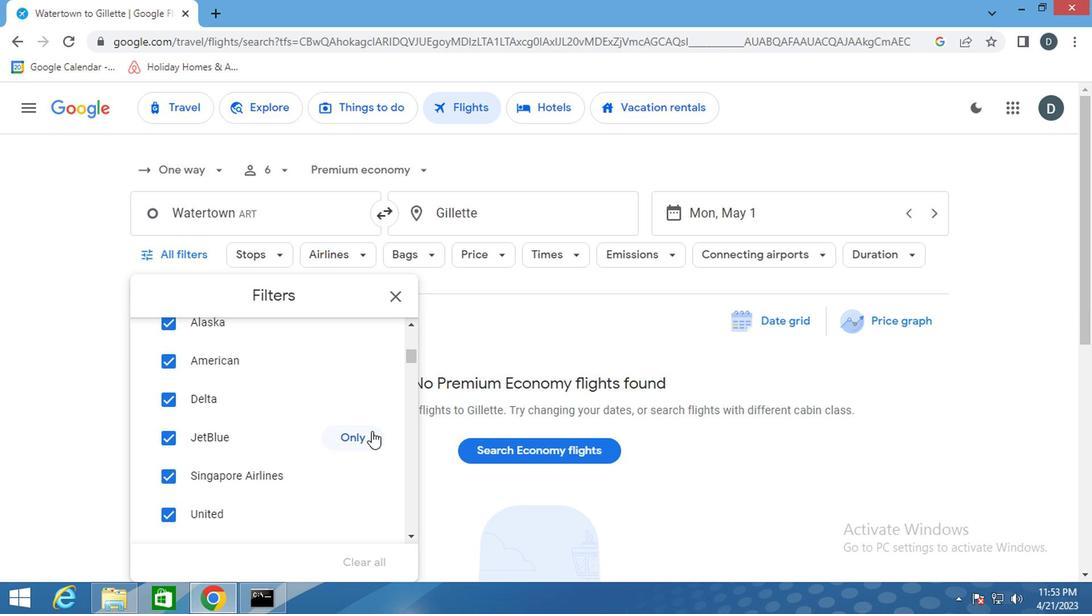 
Action: Mouse pressed left at (367, 434)
Screenshot: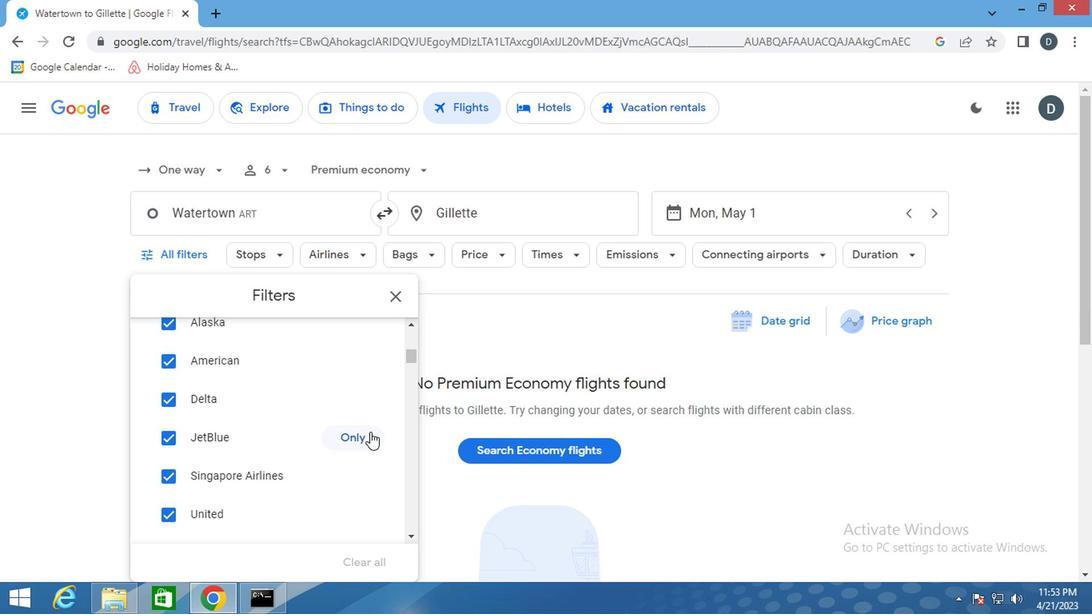 
Action: Mouse moved to (362, 436)
Screenshot: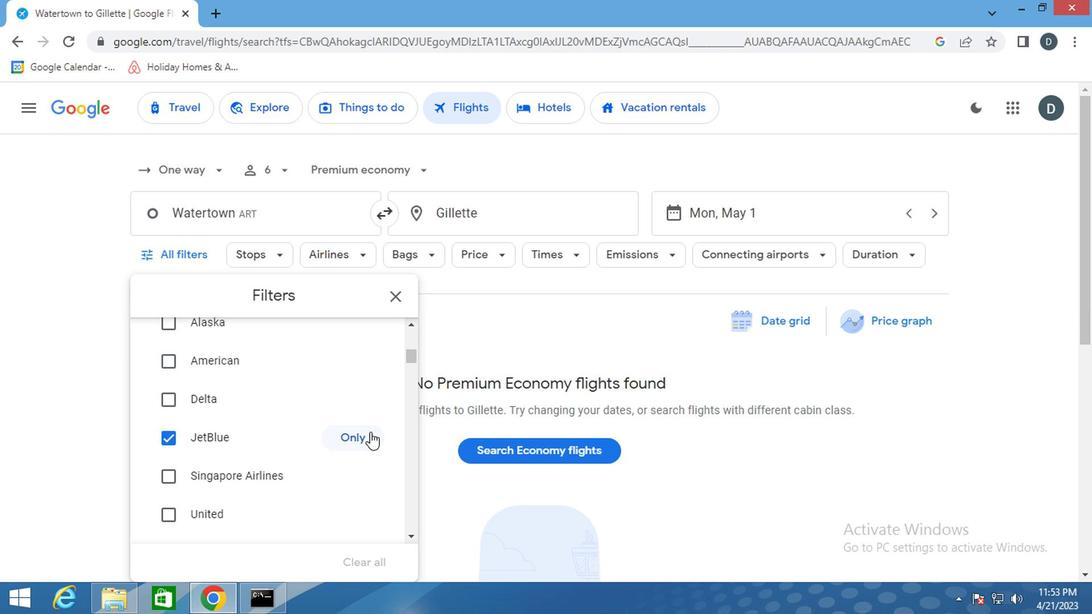 
Action: Mouse scrolled (362, 436) with delta (0, 0)
Screenshot: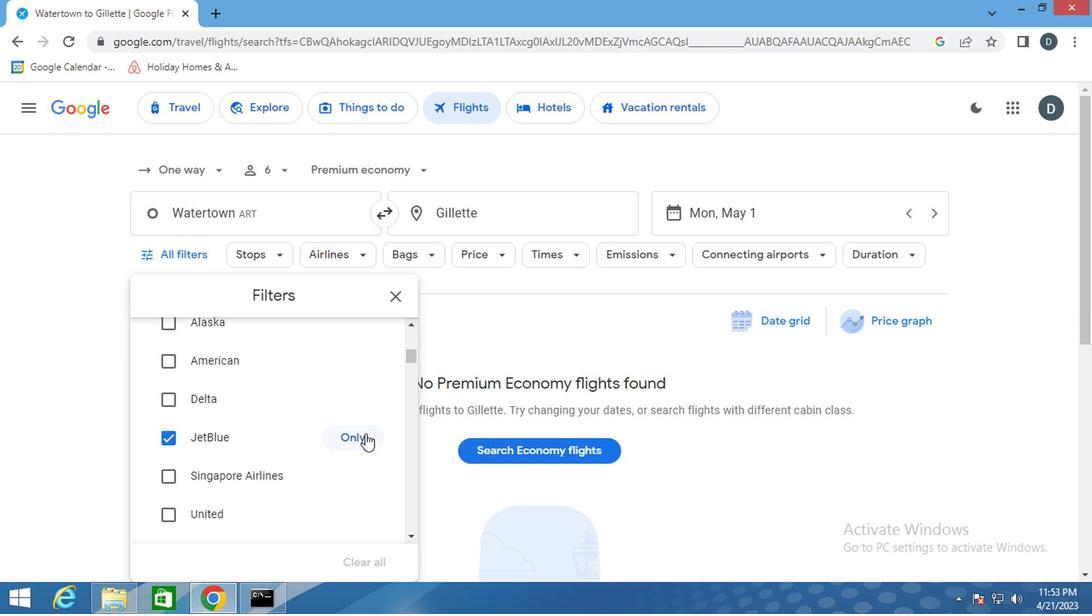 
Action: Mouse scrolled (362, 436) with delta (0, 0)
Screenshot: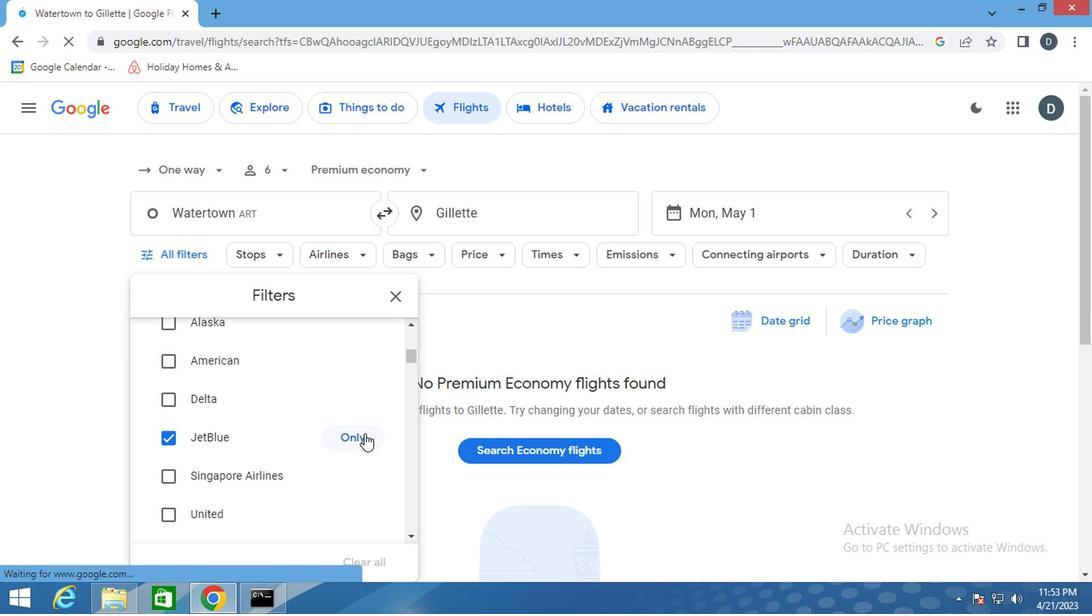 
Action: Mouse scrolled (362, 436) with delta (0, 0)
Screenshot: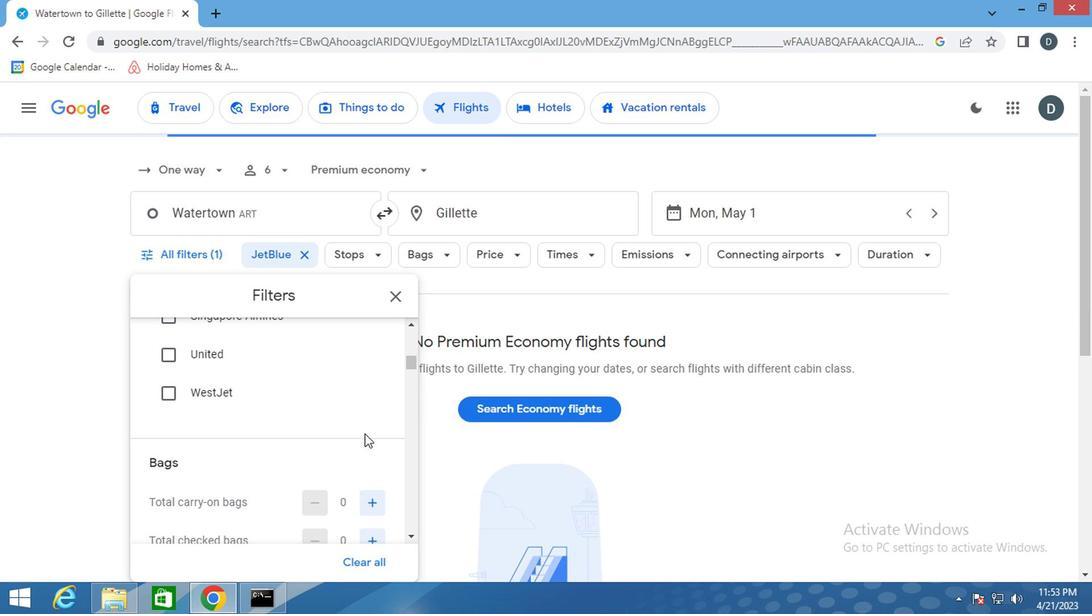 
Action: Mouse scrolled (362, 436) with delta (0, 0)
Screenshot: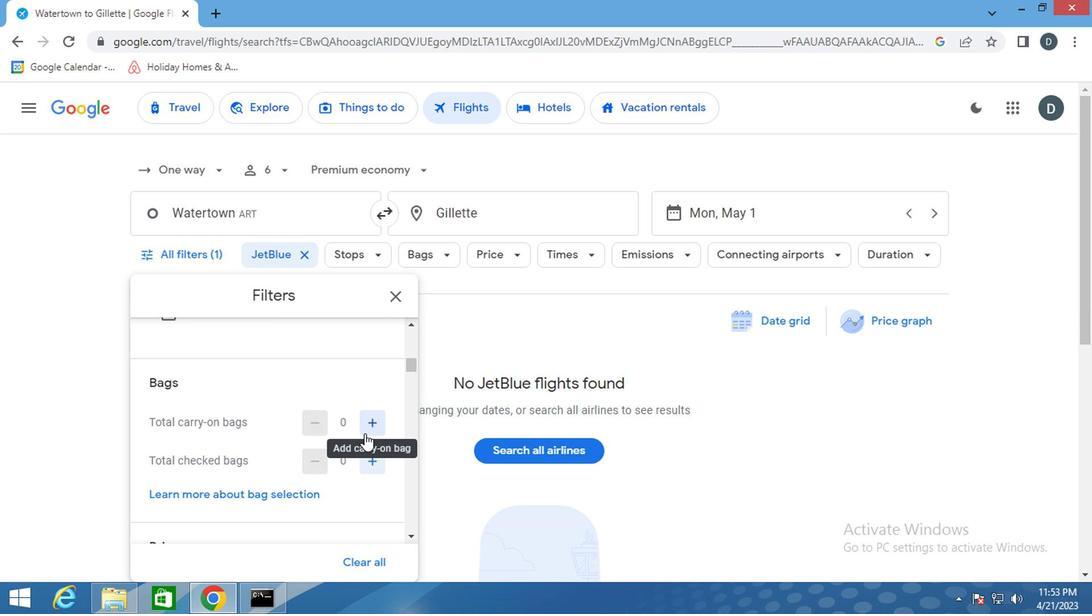 
Action: Mouse scrolled (362, 436) with delta (0, 0)
Screenshot: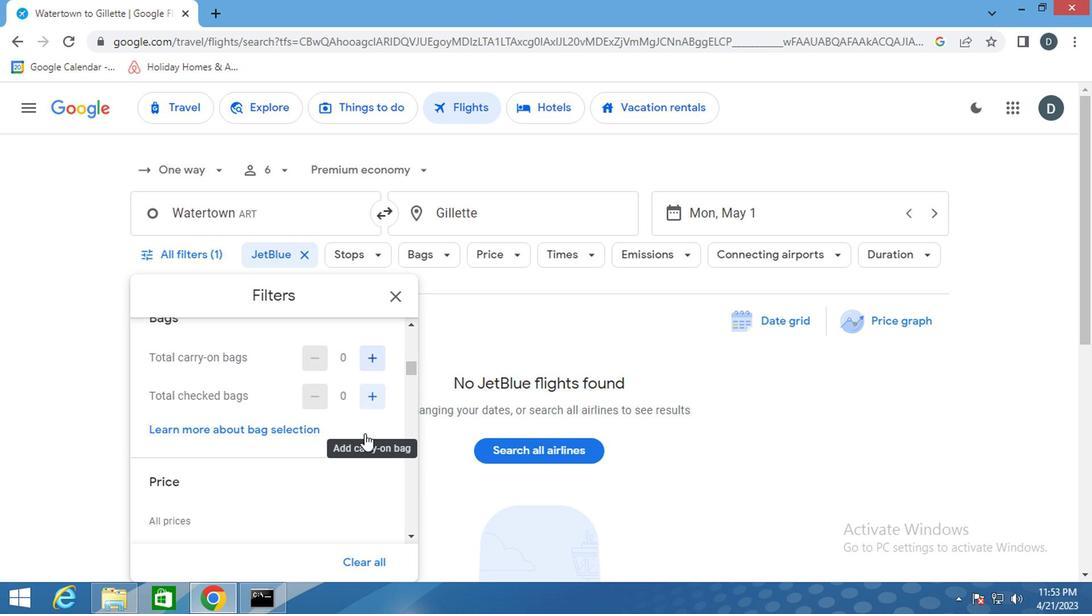 
Action: Mouse moved to (163, 445)
Screenshot: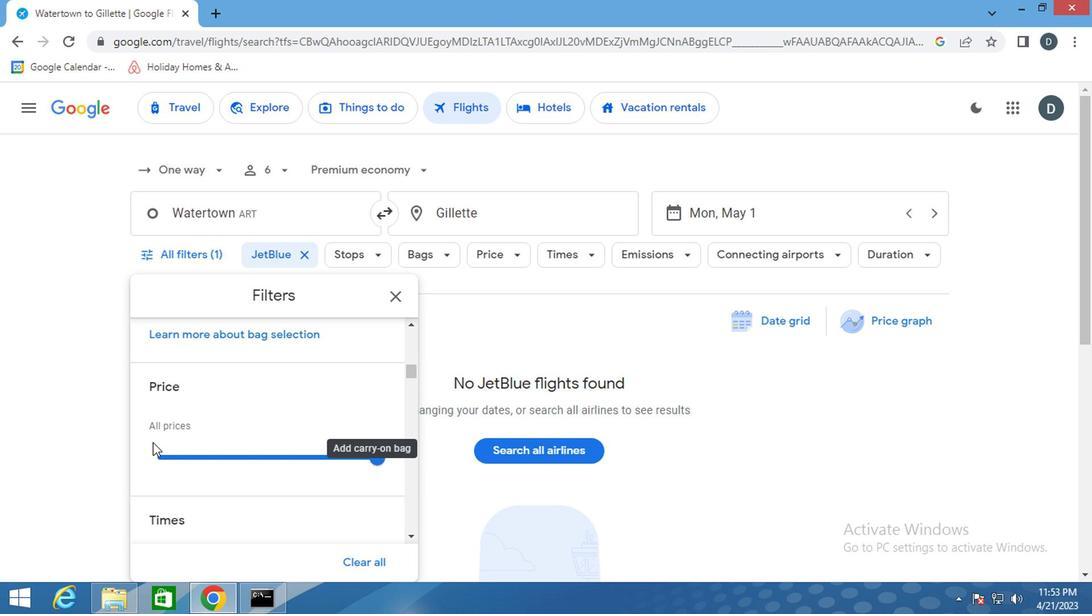 
Action: Mouse scrolled (163, 445) with delta (0, 0)
Screenshot: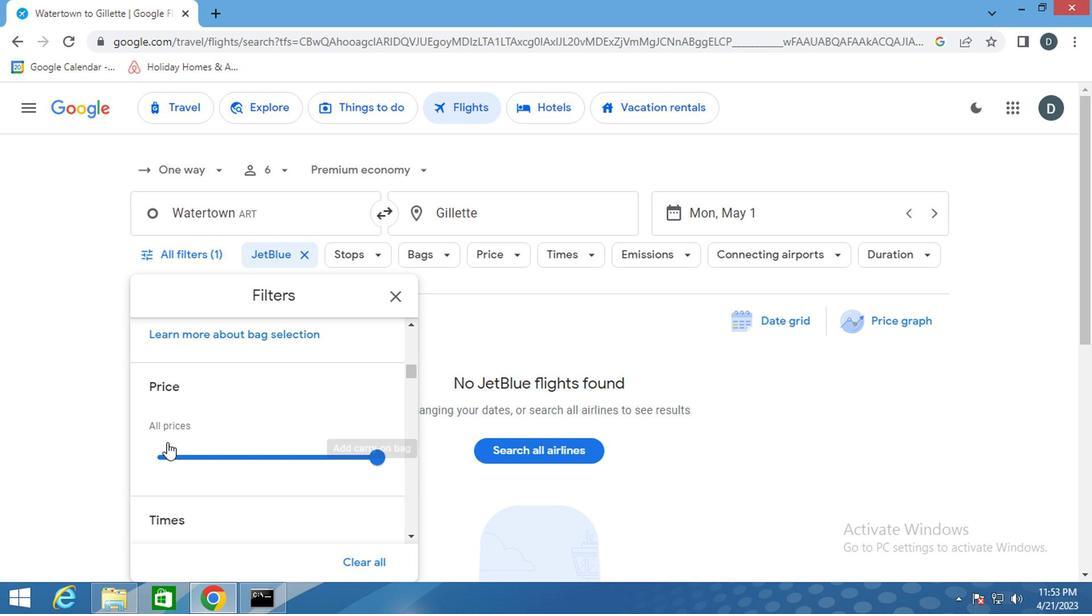 
Action: Mouse scrolled (163, 445) with delta (0, 0)
Screenshot: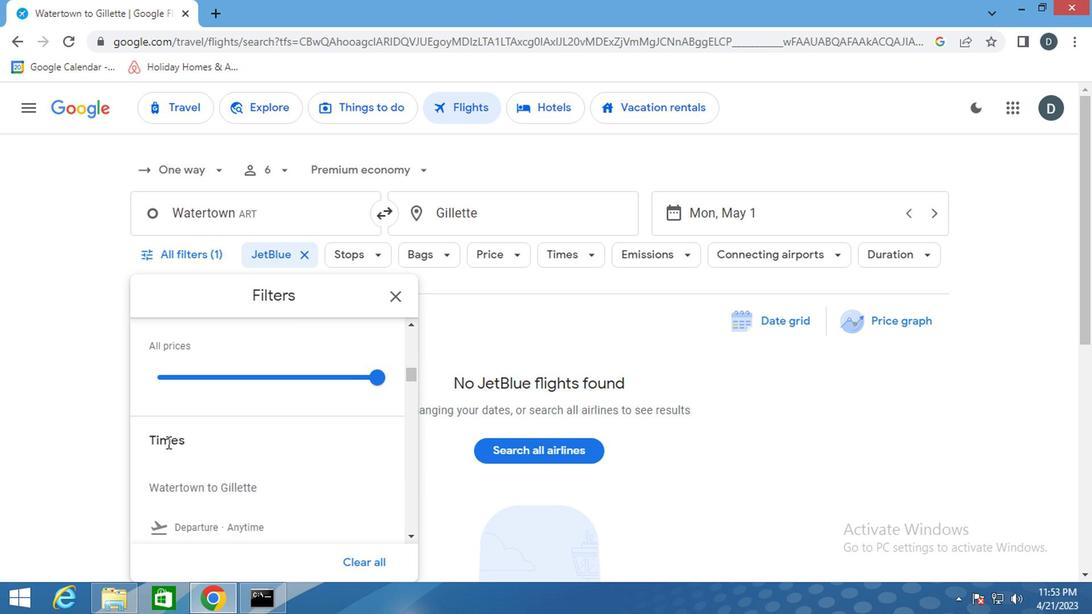 
Action: Mouse moved to (167, 466)
Screenshot: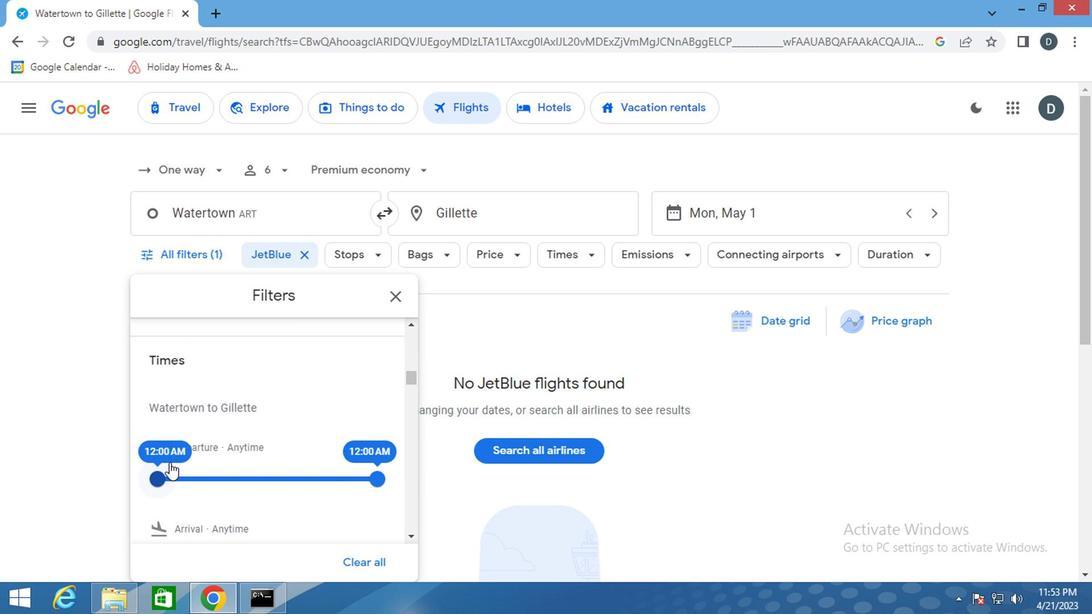 
Action: Mouse pressed left at (167, 466)
Screenshot: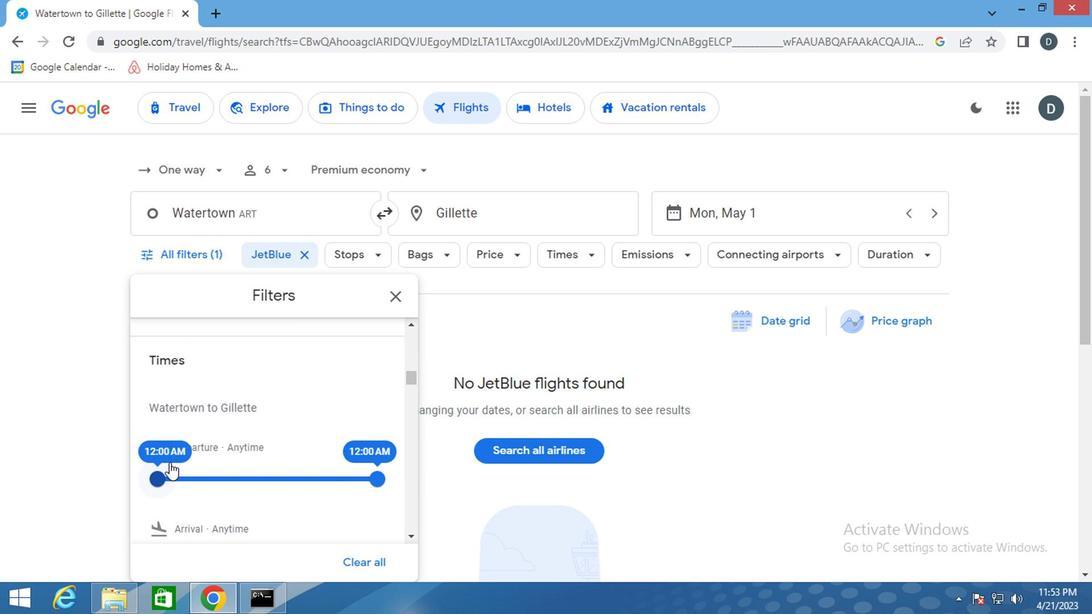 
Action: Mouse moved to (371, 476)
Screenshot: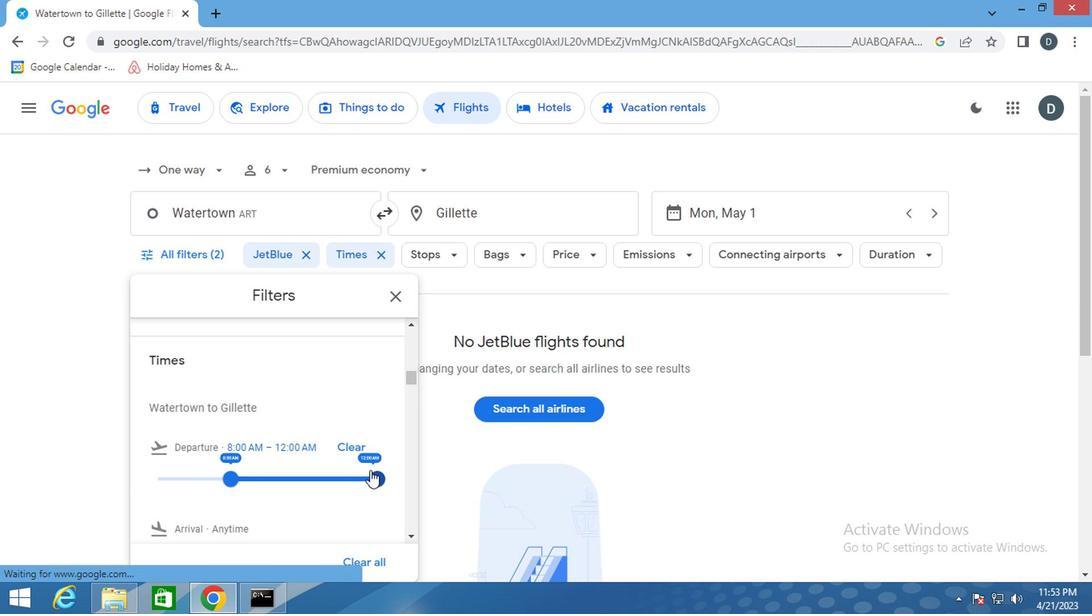 
Action: Mouse pressed left at (371, 476)
Screenshot: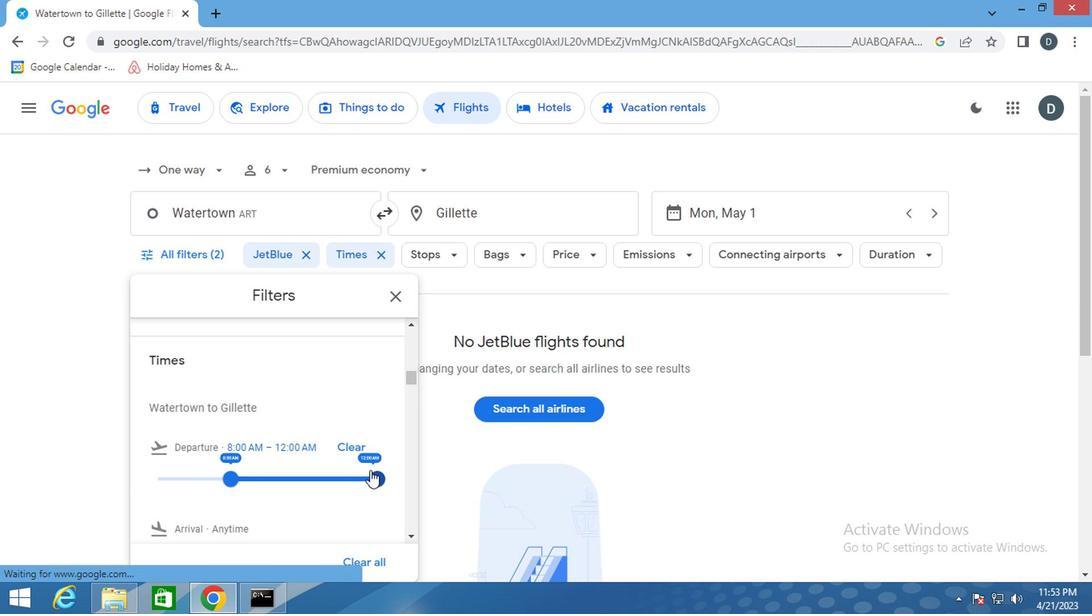 
Action: Mouse moved to (368, 514)
Screenshot: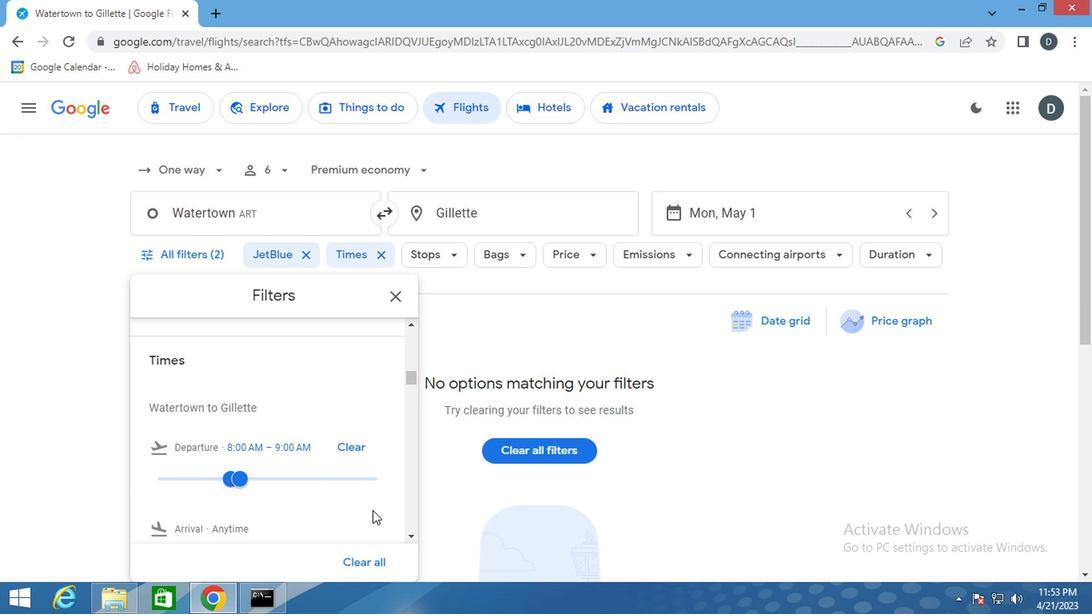 
Action: Mouse scrolled (368, 513) with delta (0, 0)
Screenshot: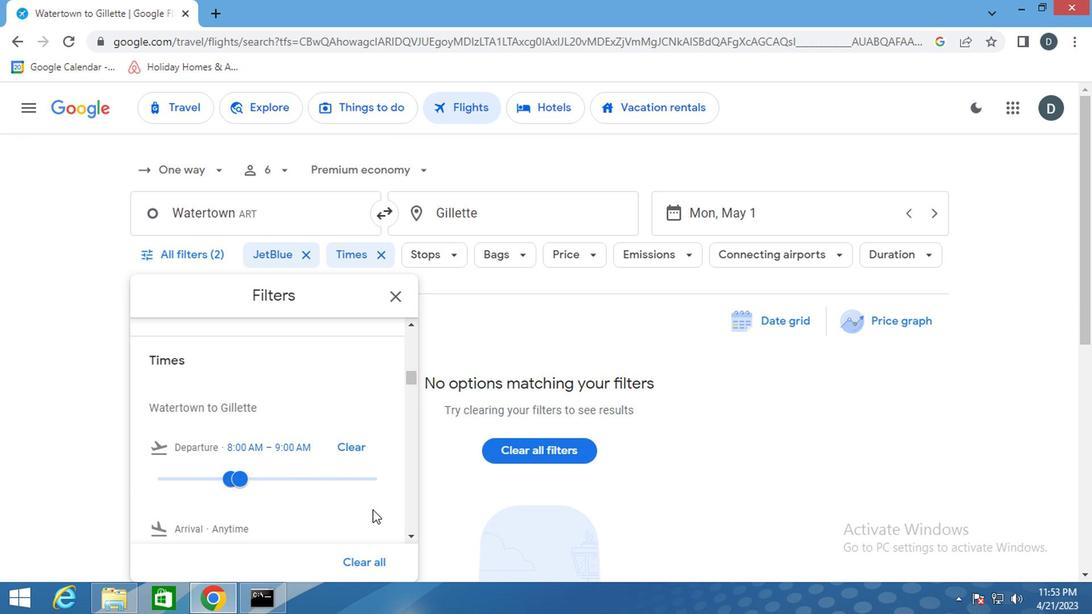 
Action: Mouse scrolled (368, 513) with delta (0, 0)
Screenshot: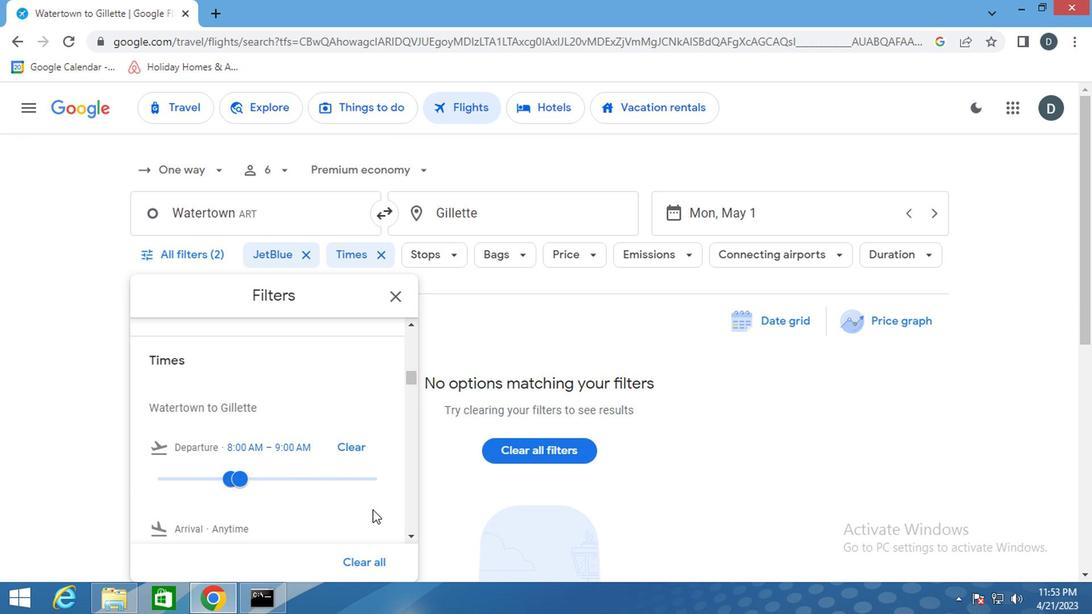 
Action: Mouse scrolled (368, 513) with delta (0, 0)
Screenshot: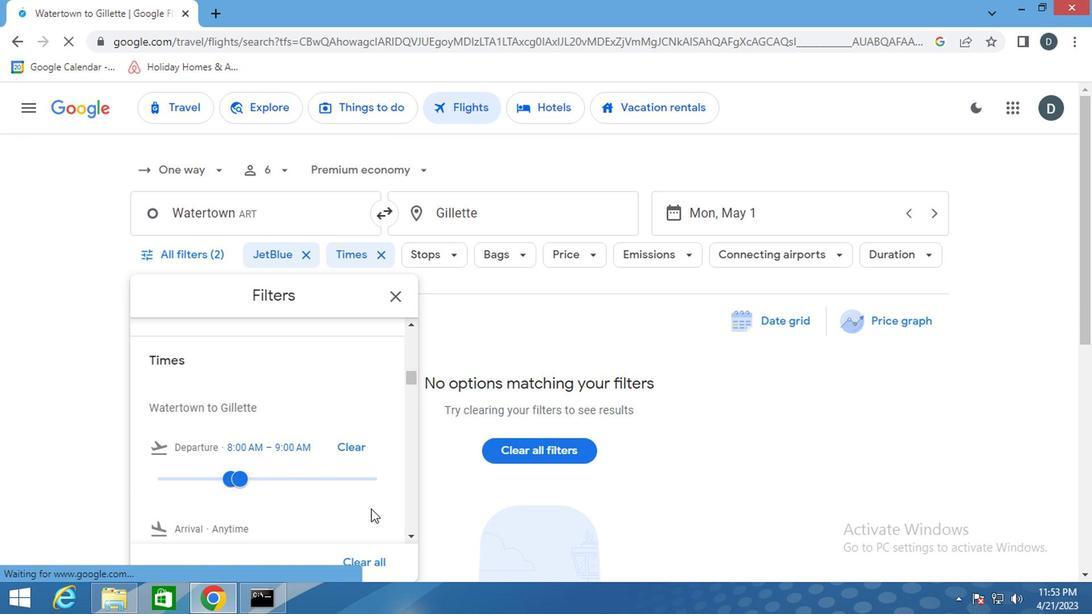 
Action: Mouse scrolled (368, 513) with delta (0, 0)
Screenshot: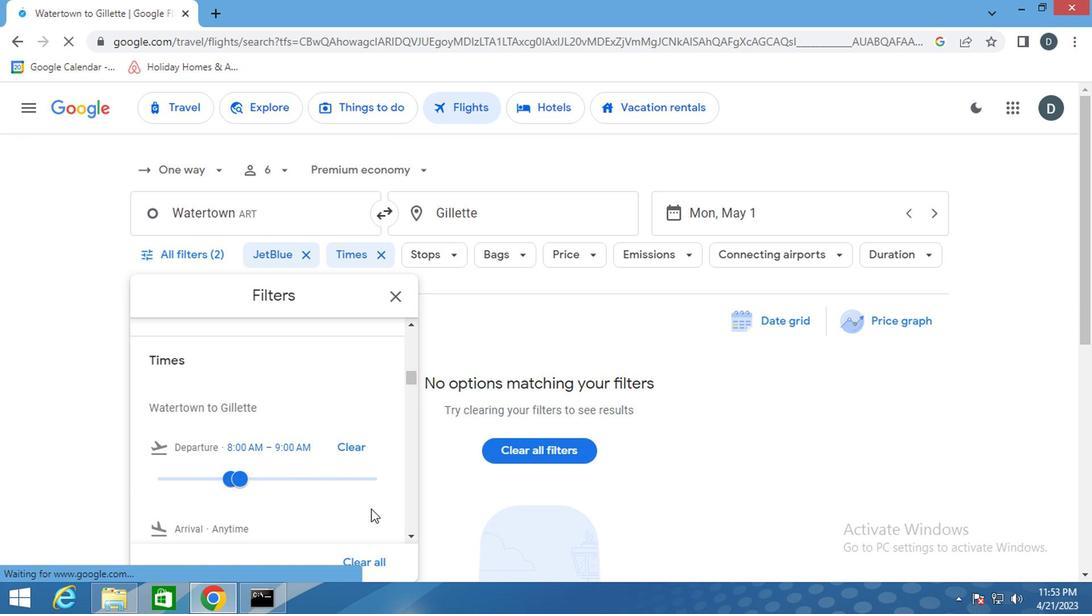 
Action: Mouse scrolled (368, 513) with delta (0, 0)
Screenshot: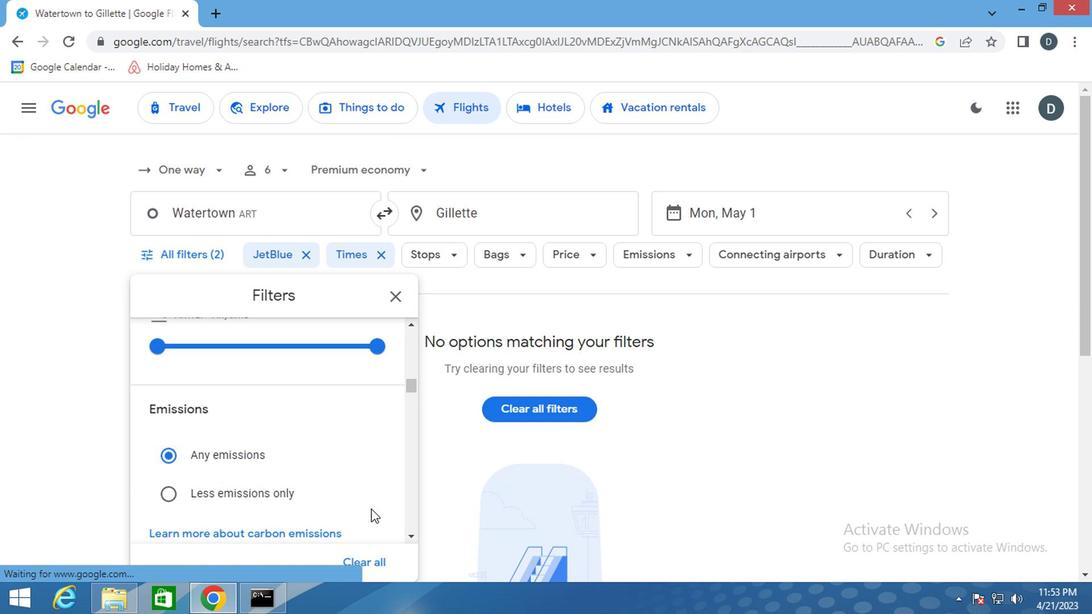 
Action: Mouse scrolled (368, 513) with delta (0, 0)
Screenshot: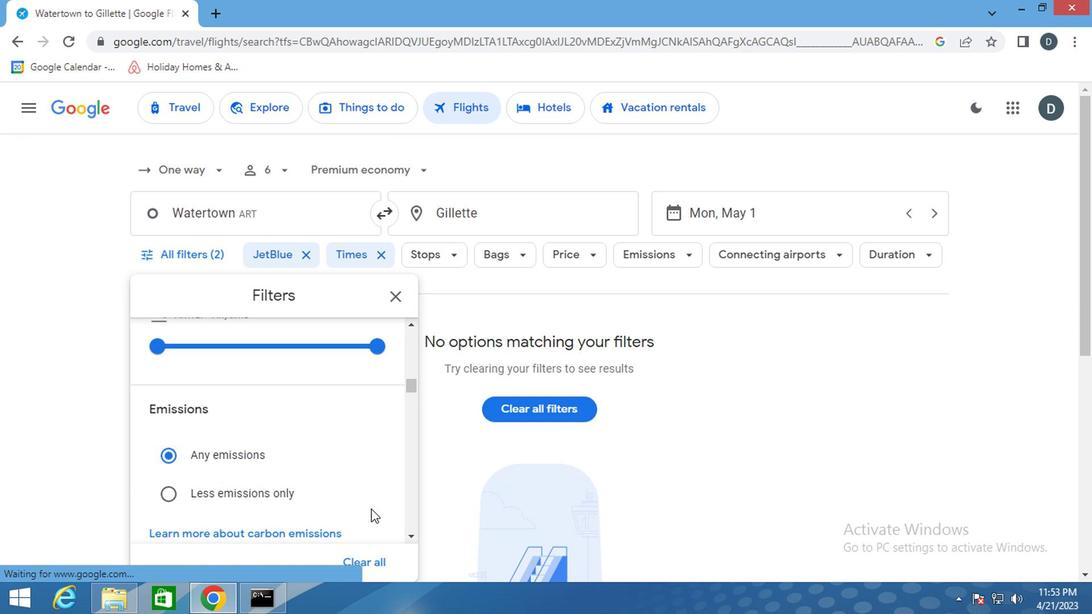 
Action: Mouse scrolled (368, 513) with delta (0, 0)
Screenshot: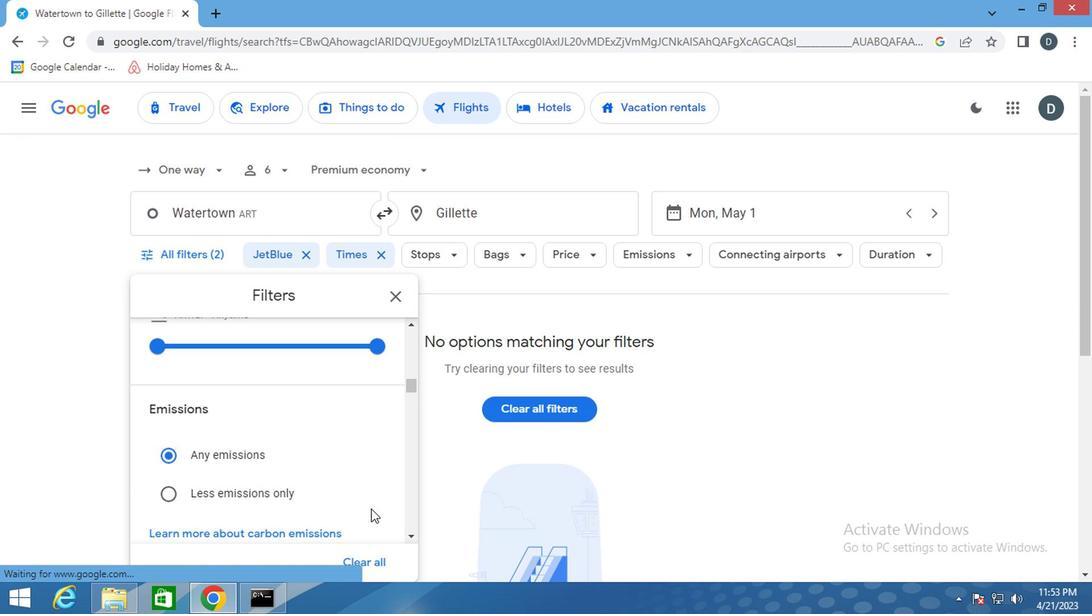 
Action: Mouse scrolled (368, 513) with delta (0, 0)
Screenshot: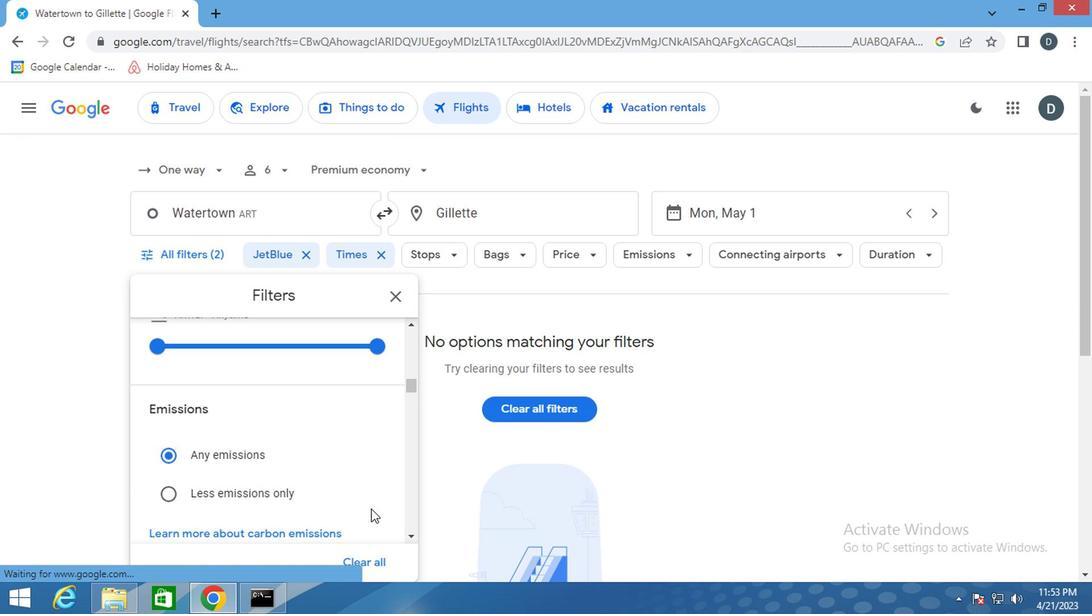 
Action: Mouse scrolled (368, 513) with delta (0, 0)
Screenshot: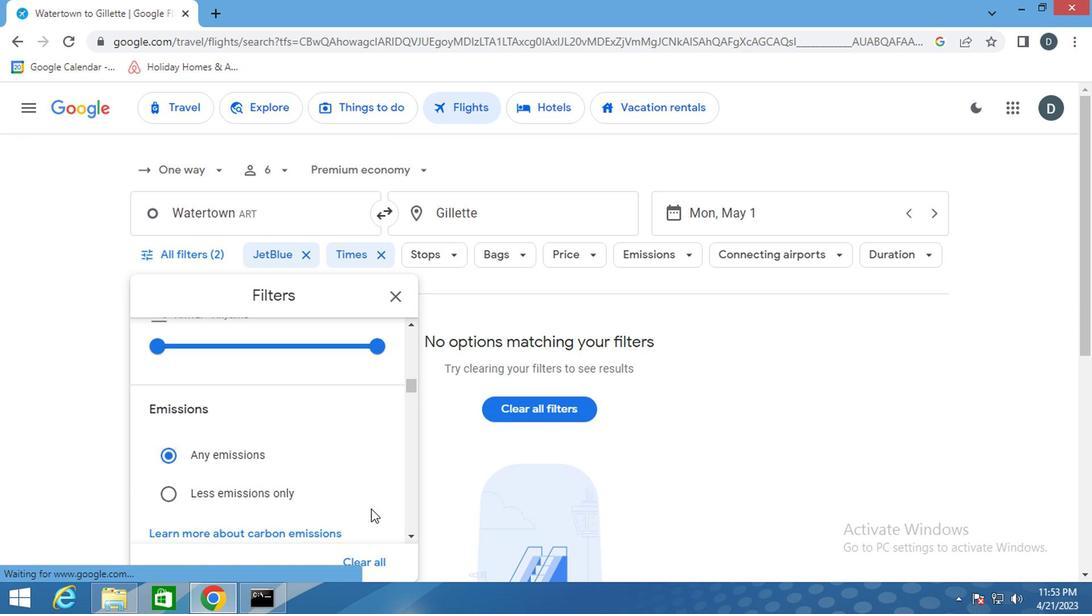 
Action: Mouse scrolled (368, 513) with delta (0, 0)
Screenshot: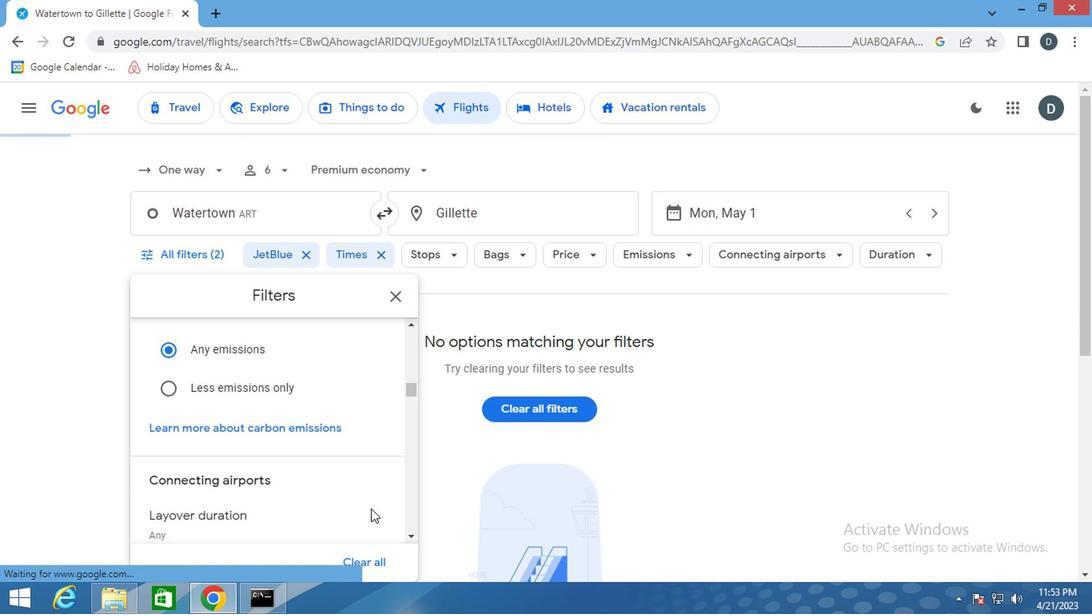 
Action: Mouse scrolled (368, 513) with delta (0, 0)
Screenshot: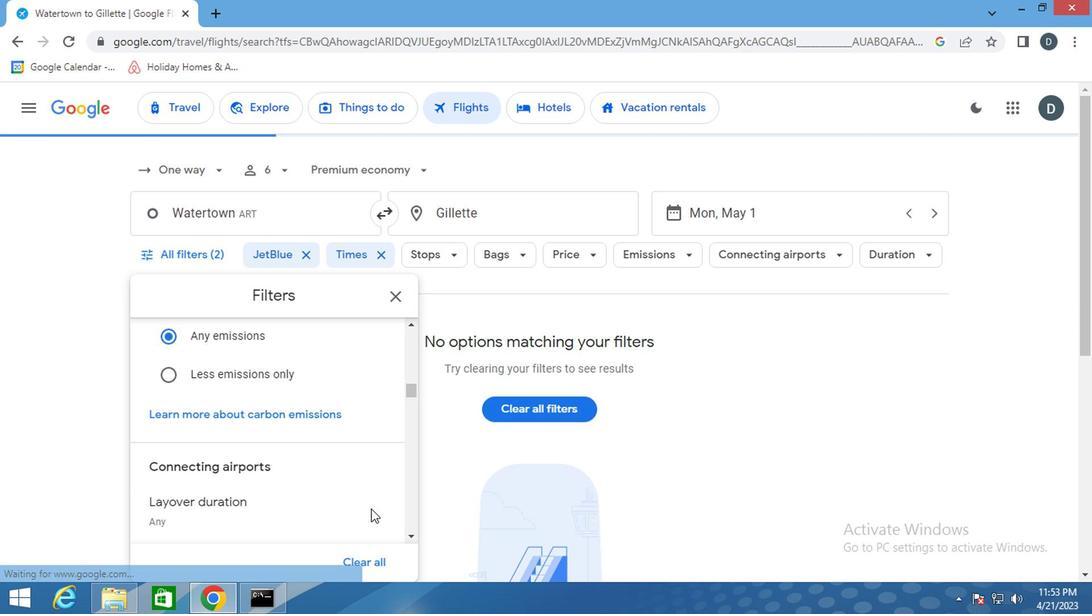 
Action: Mouse scrolled (368, 513) with delta (0, 0)
Screenshot: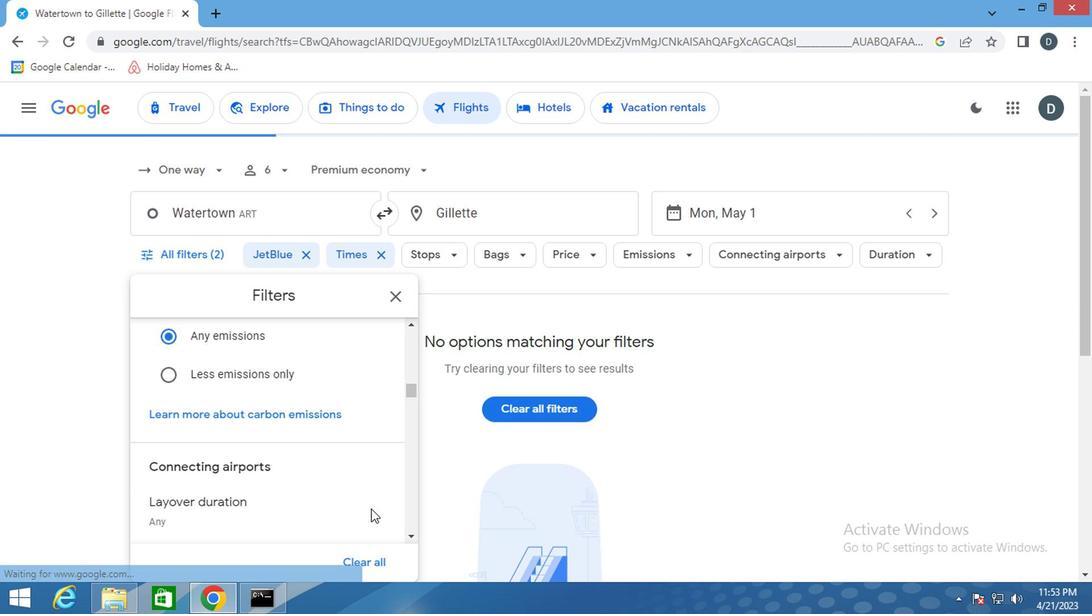 
Action: Mouse scrolled (368, 513) with delta (0, 0)
Screenshot: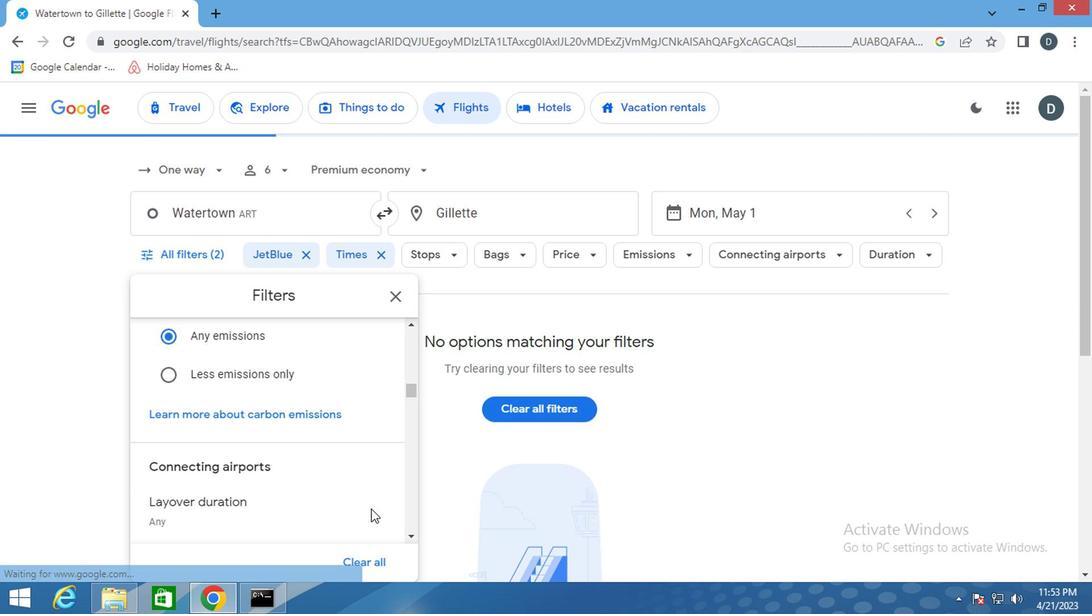 
Action: Mouse scrolled (368, 513) with delta (0, 0)
Screenshot: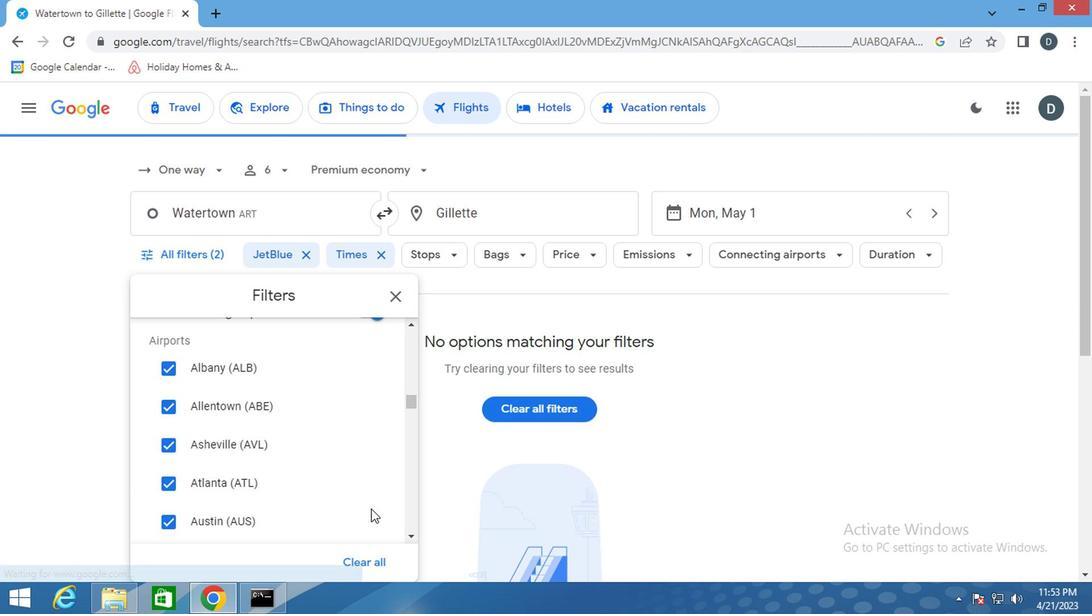 
Action: Mouse scrolled (368, 513) with delta (0, 0)
Screenshot: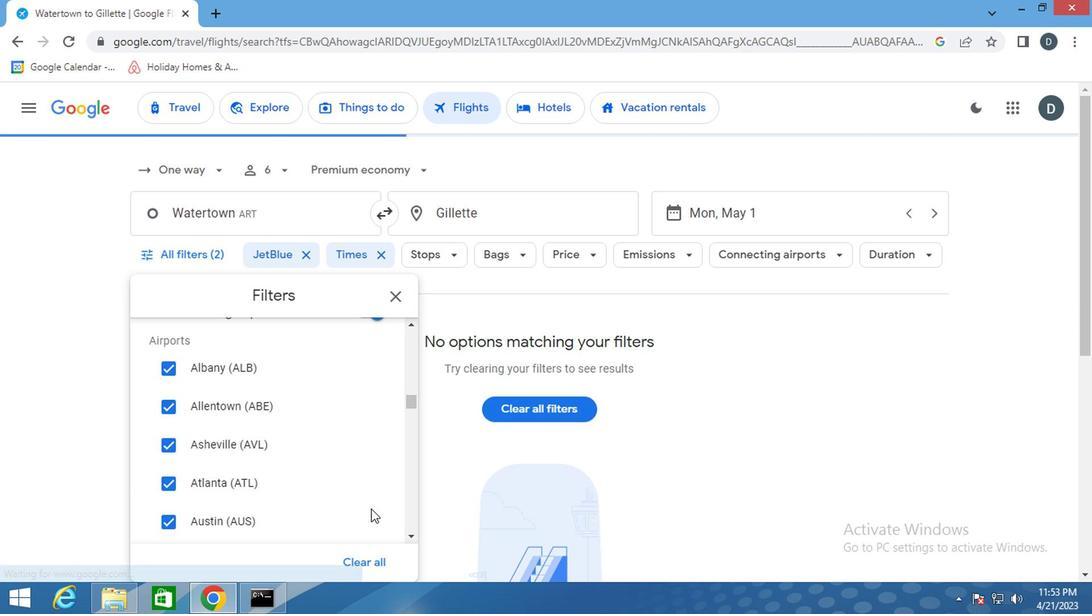 
Action: Mouse scrolled (368, 513) with delta (0, 0)
Screenshot: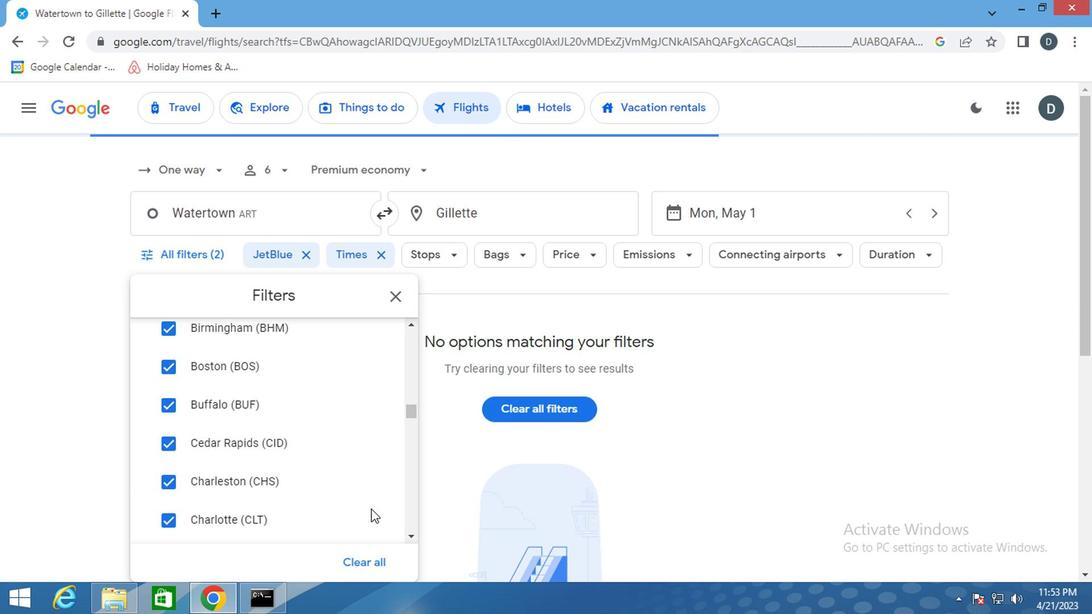 
Action: Mouse scrolled (368, 513) with delta (0, 0)
Screenshot: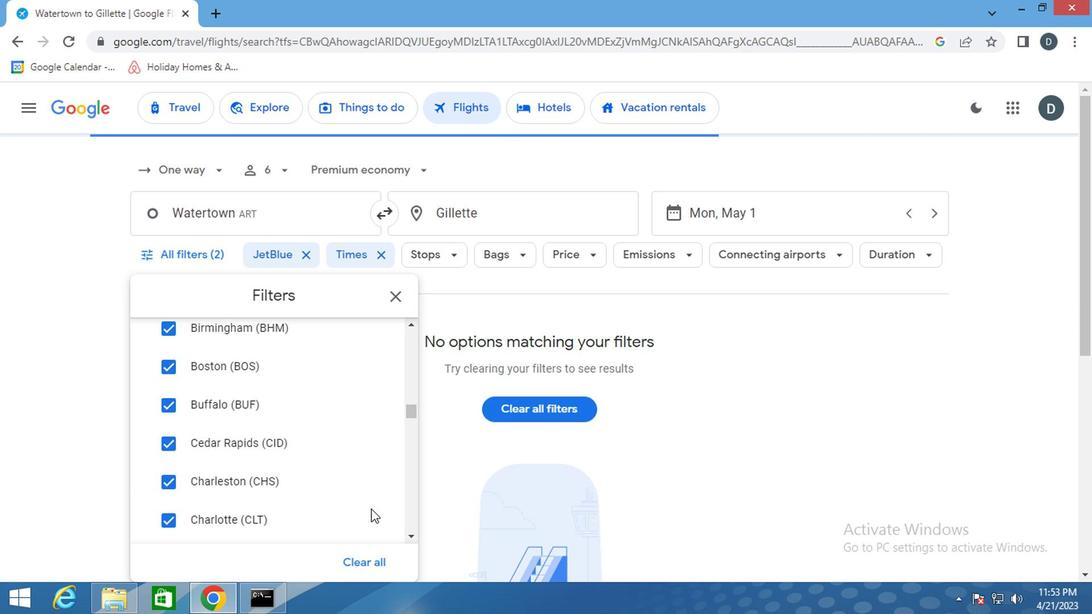 
Action: Mouse scrolled (368, 513) with delta (0, 0)
Screenshot: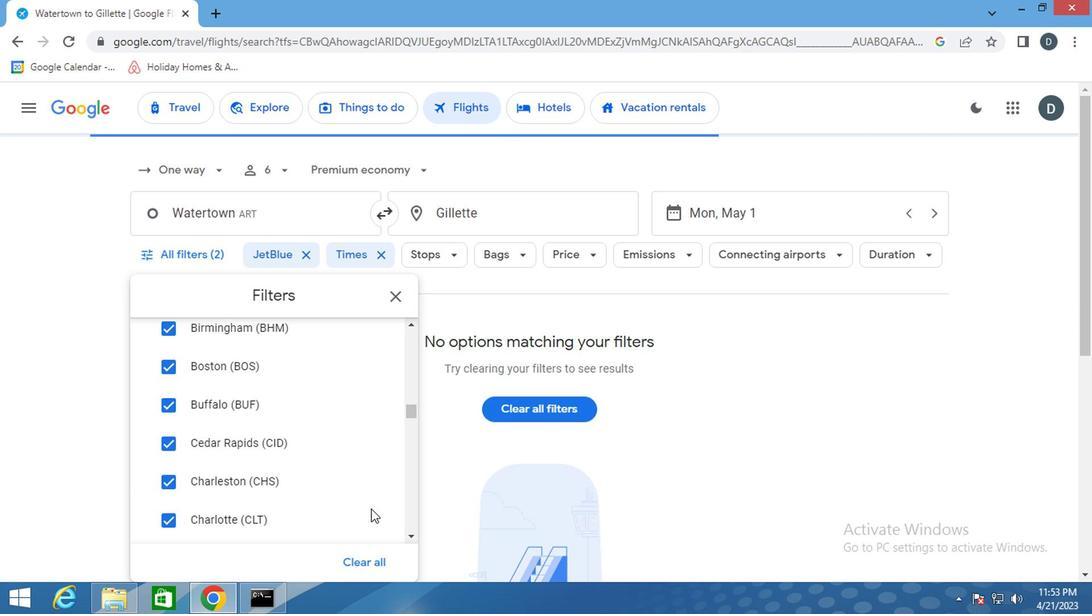 
Action: Mouse scrolled (368, 513) with delta (0, 0)
Screenshot: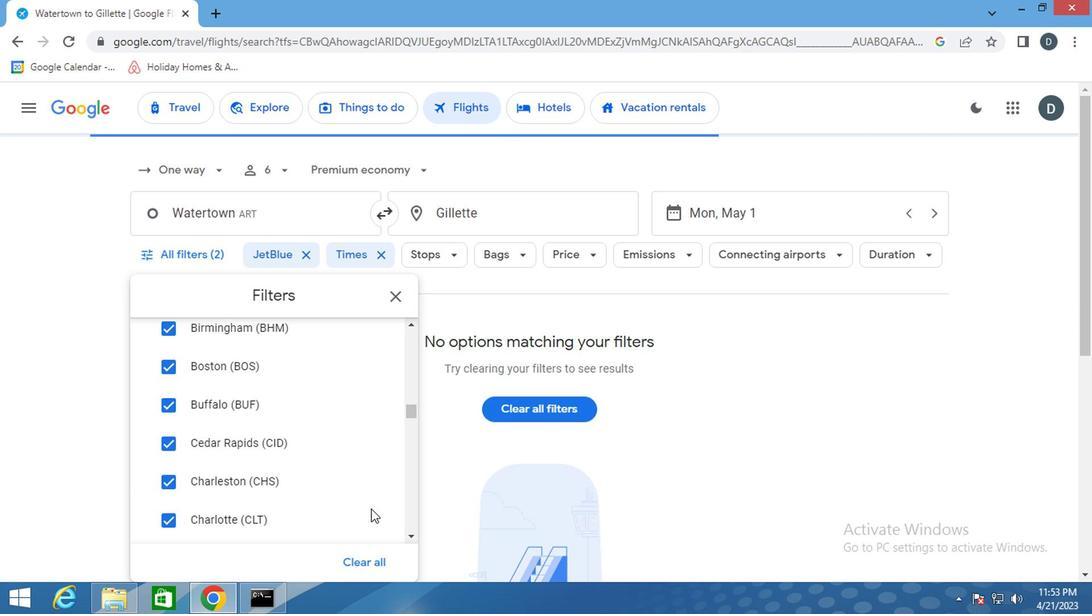 
Action: Mouse scrolled (368, 513) with delta (0, 0)
Screenshot: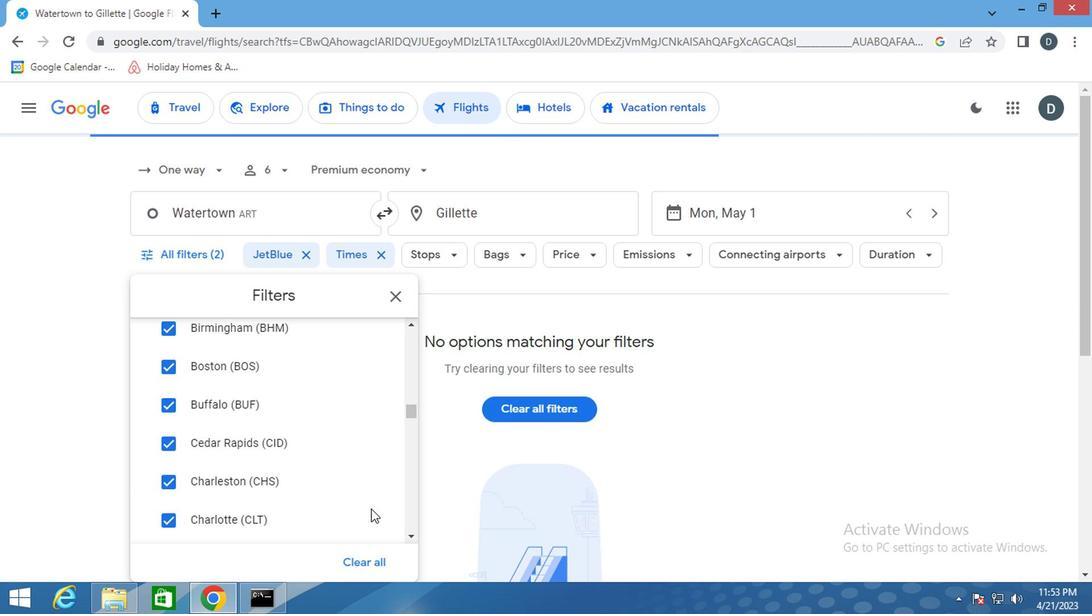 
Action: Mouse scrolled (368, 513) with delta (0, 0)
Screenshot: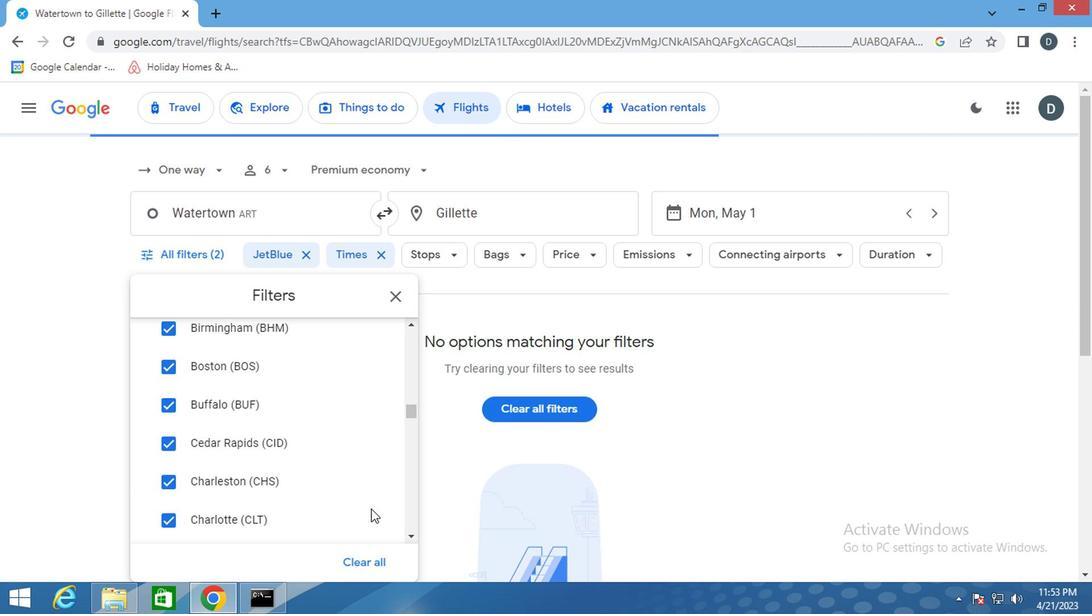 
Action: Mouse scrolled (368, 513) with delta (0, 0)
Screenshot: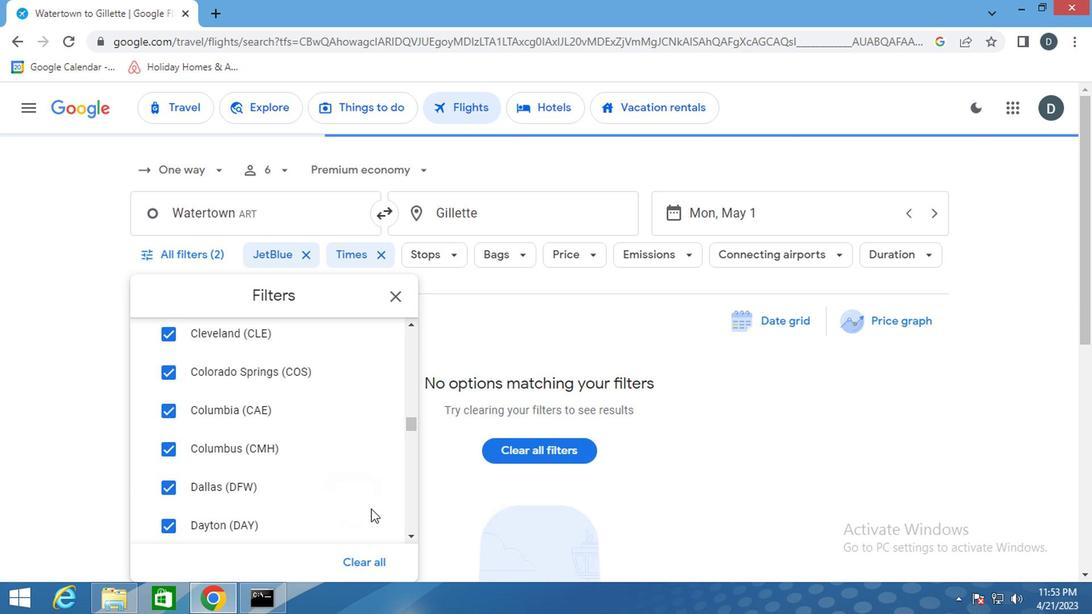 
Action: Mouse scrolled (368, 513) with delta (0, 0)
Screenshot: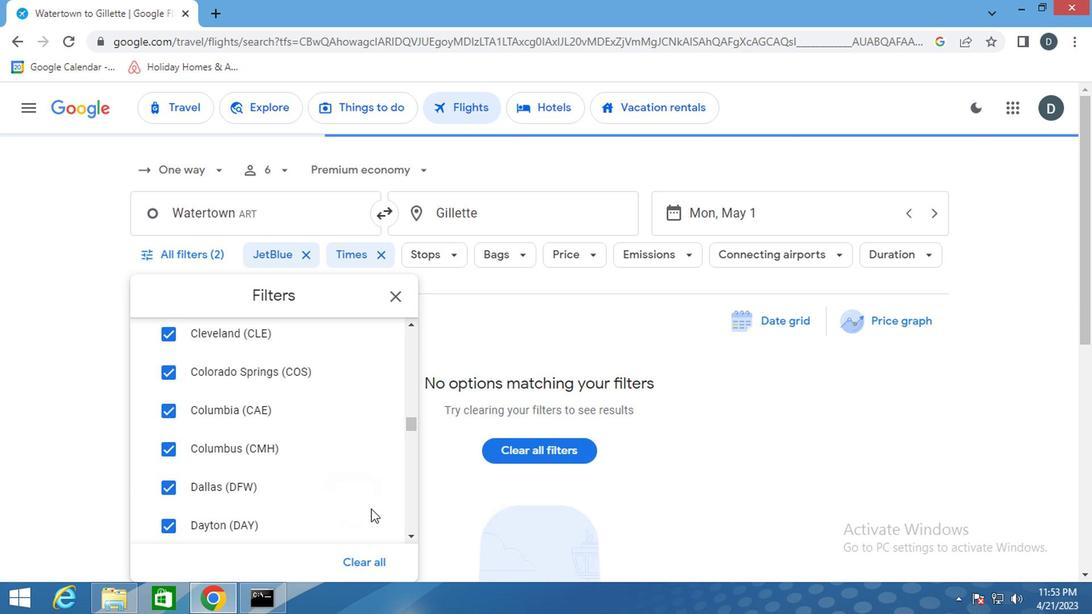 
Action: Mouse scrolled (368, 513) with delta (0, 0)
Screenshot: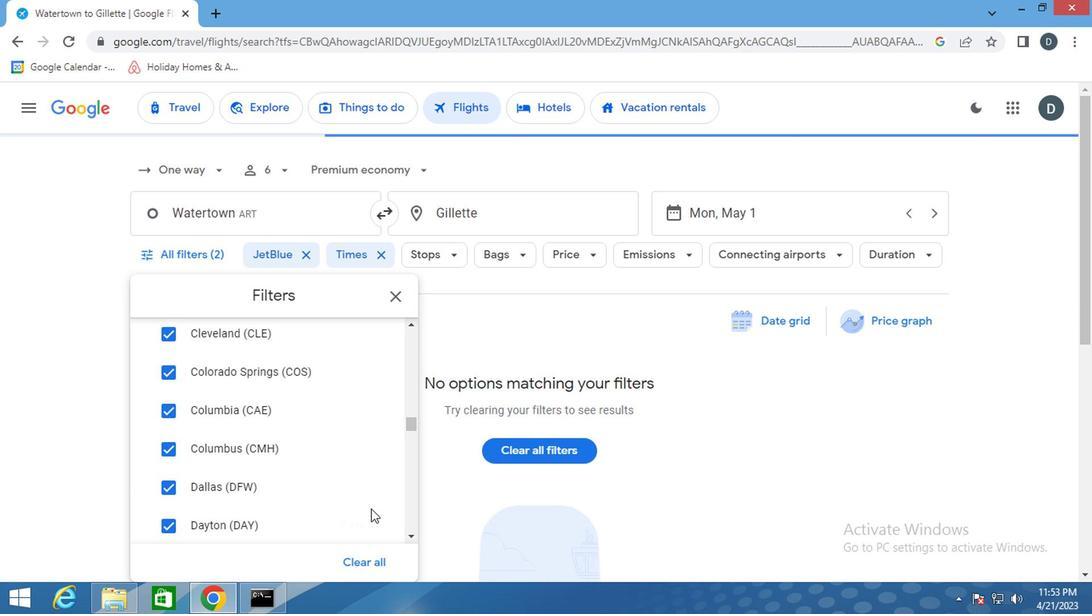 
Action: Mouse scrolled (368, 513) with delta (0, 0)
Screenshot: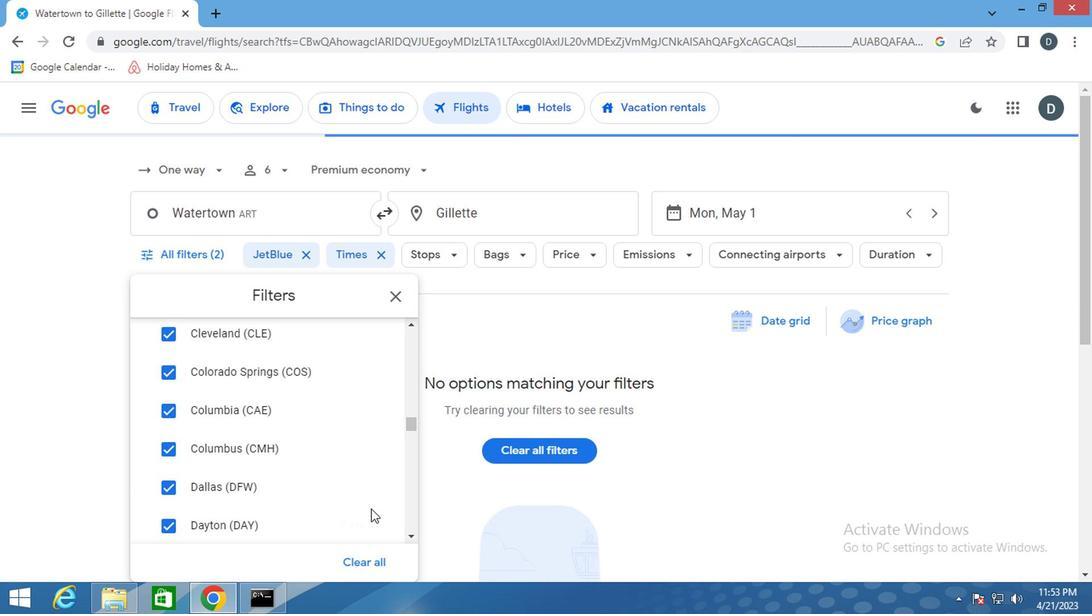 
Action: Mouse scrolled (368, 513) with delta (0, 0)
Screenshot: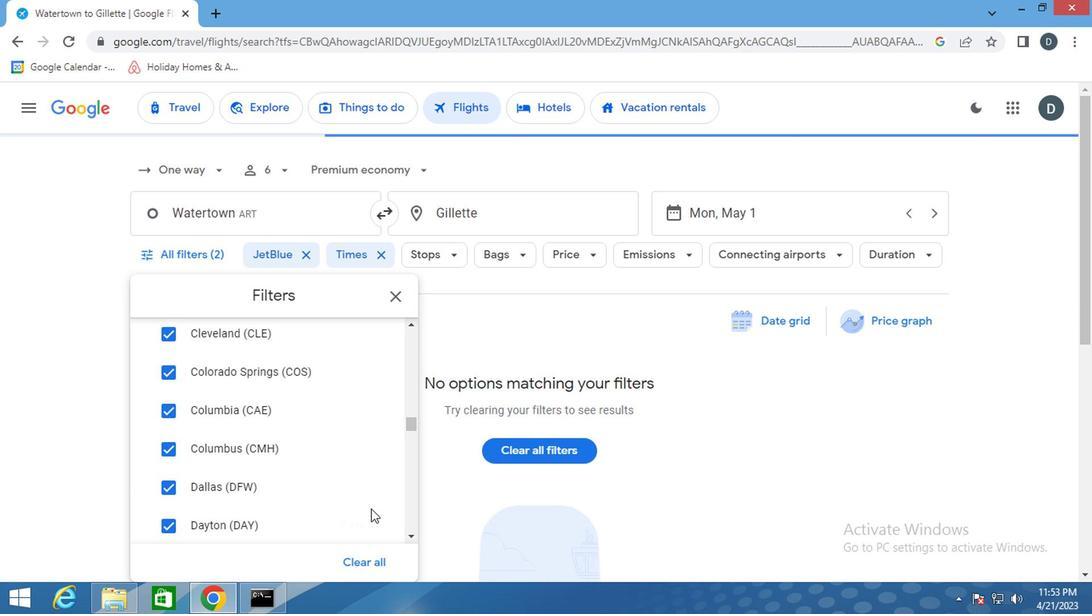 
Action: Mouse scrolled (368, 513) with delta (0, 0)
Screenshot: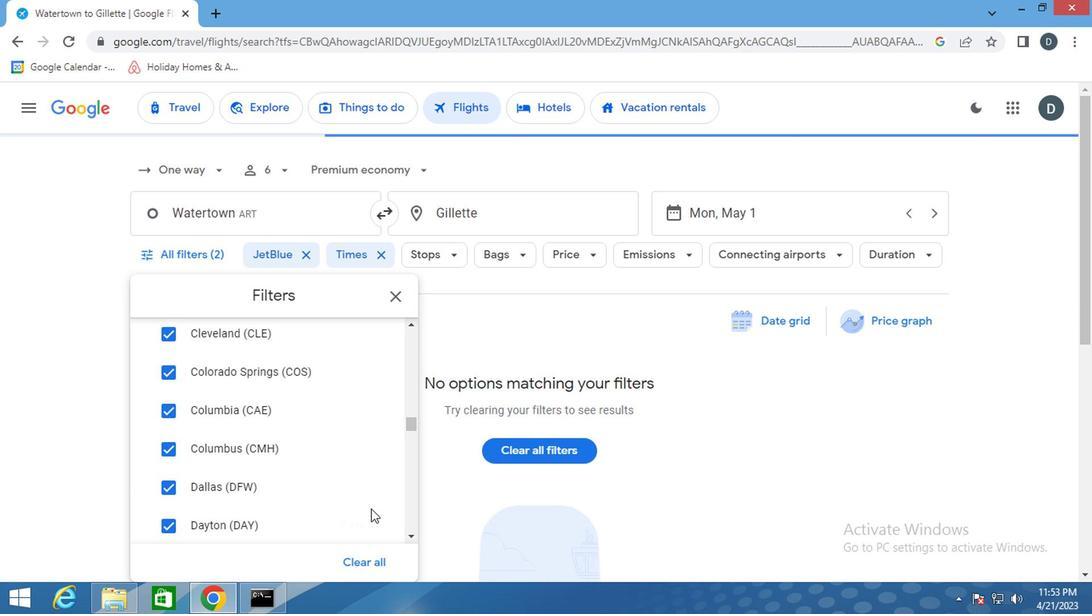 
Action: Mouse moved to (405, 465)
Screenshot: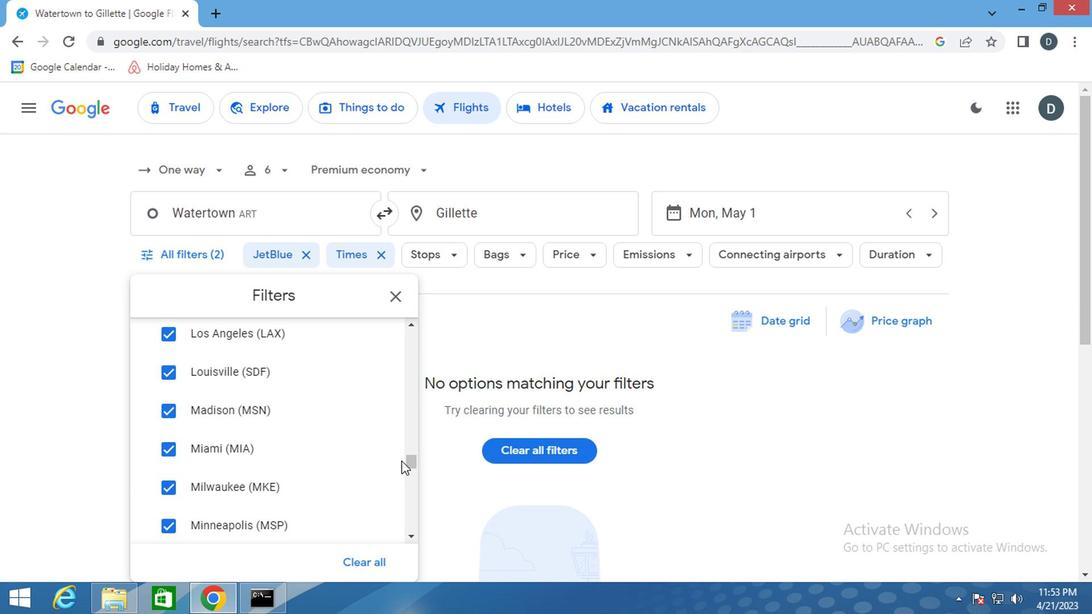 
Action: Mouse pressed left at (405, 465)
Screenshot: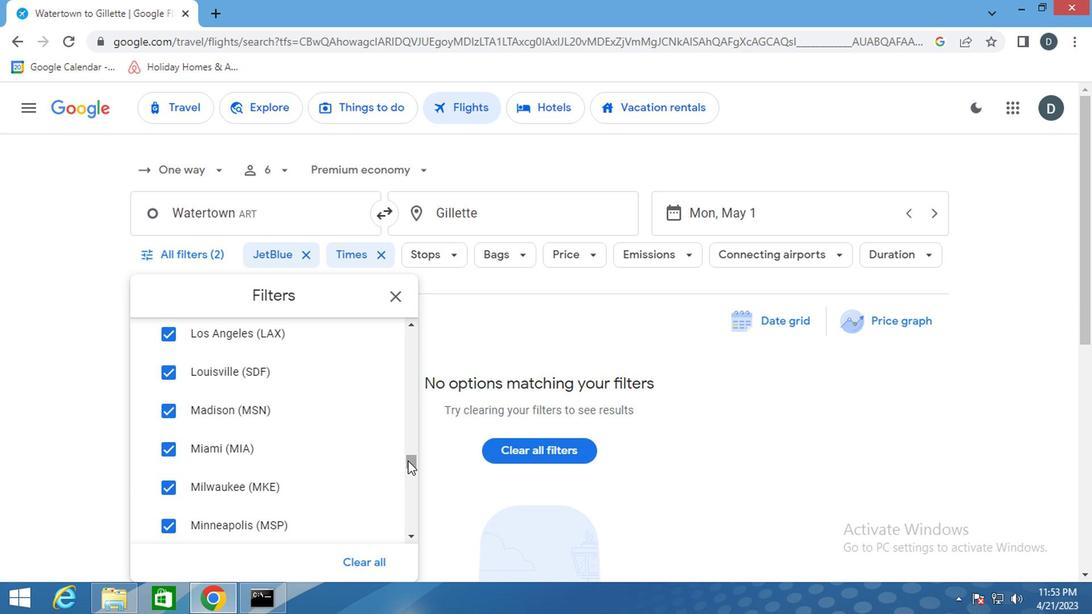
Action: Mouse moved to (391, 299)
Screenshot: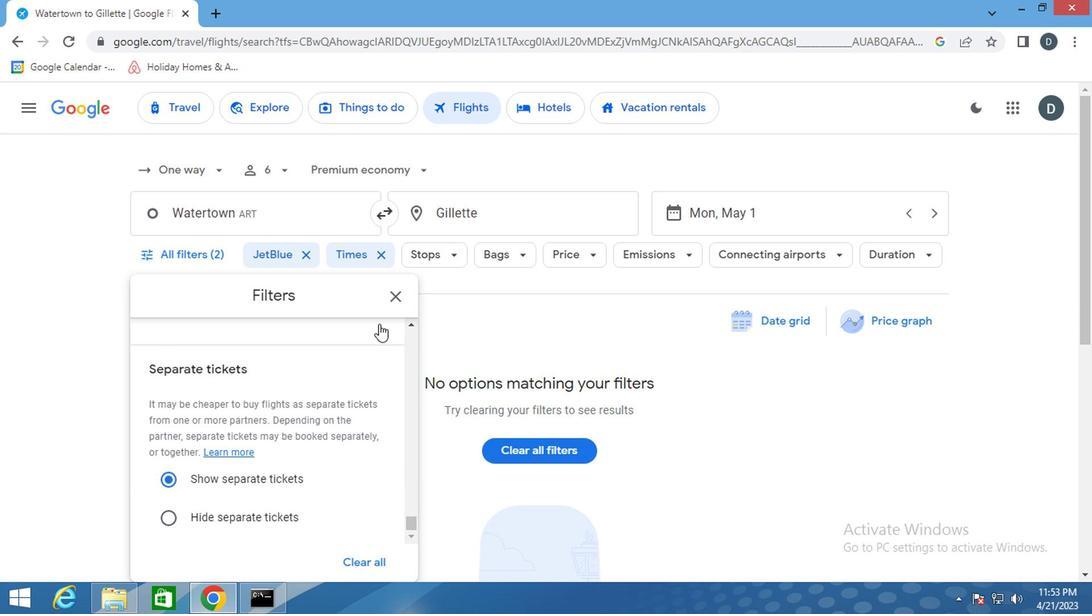 
Action: Mouse pressed left at (391, 299)
Screenshot: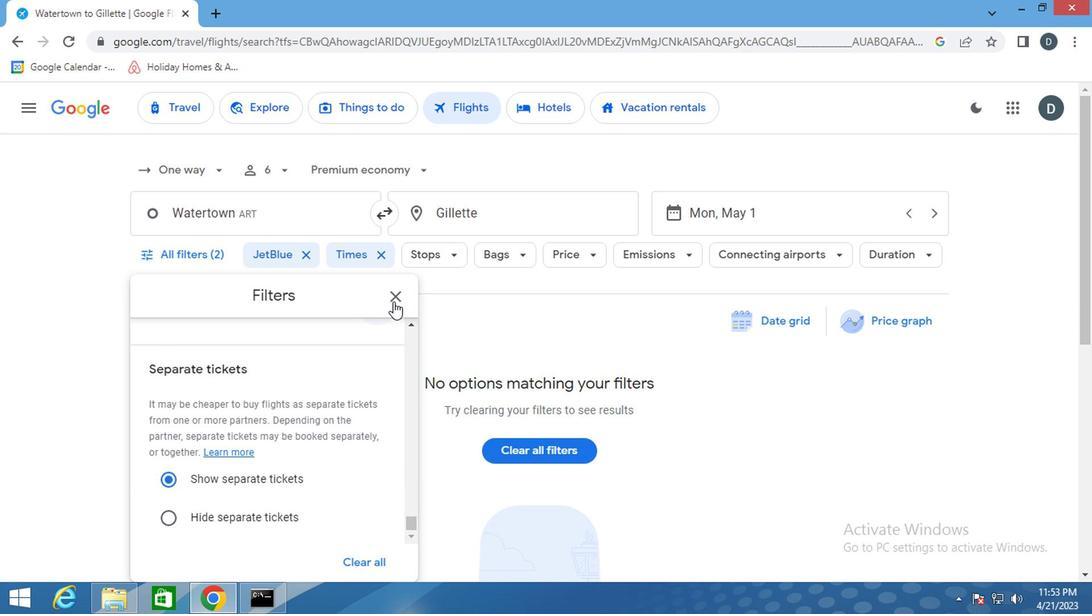 
